 Task: In the  document effectivedm.rtf Select the last point and add comment:  'seems repetitive' Insert emoji reactions: 'Heart' Select all the potins and apply Lowercase
Action: Mouse moved to (757, 379)
Screenshot: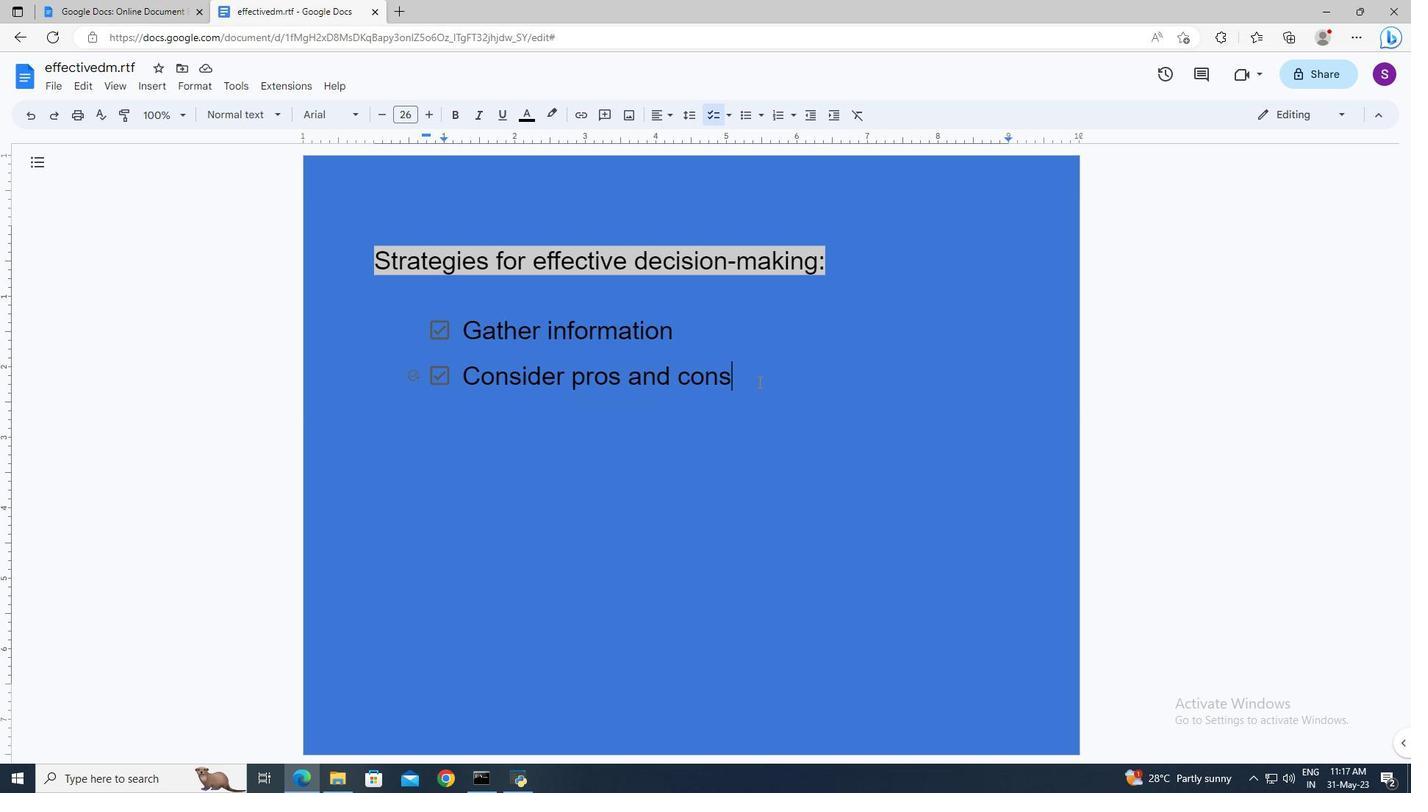 
Action: Mouse pressed left at (757, 379)
Screenshot: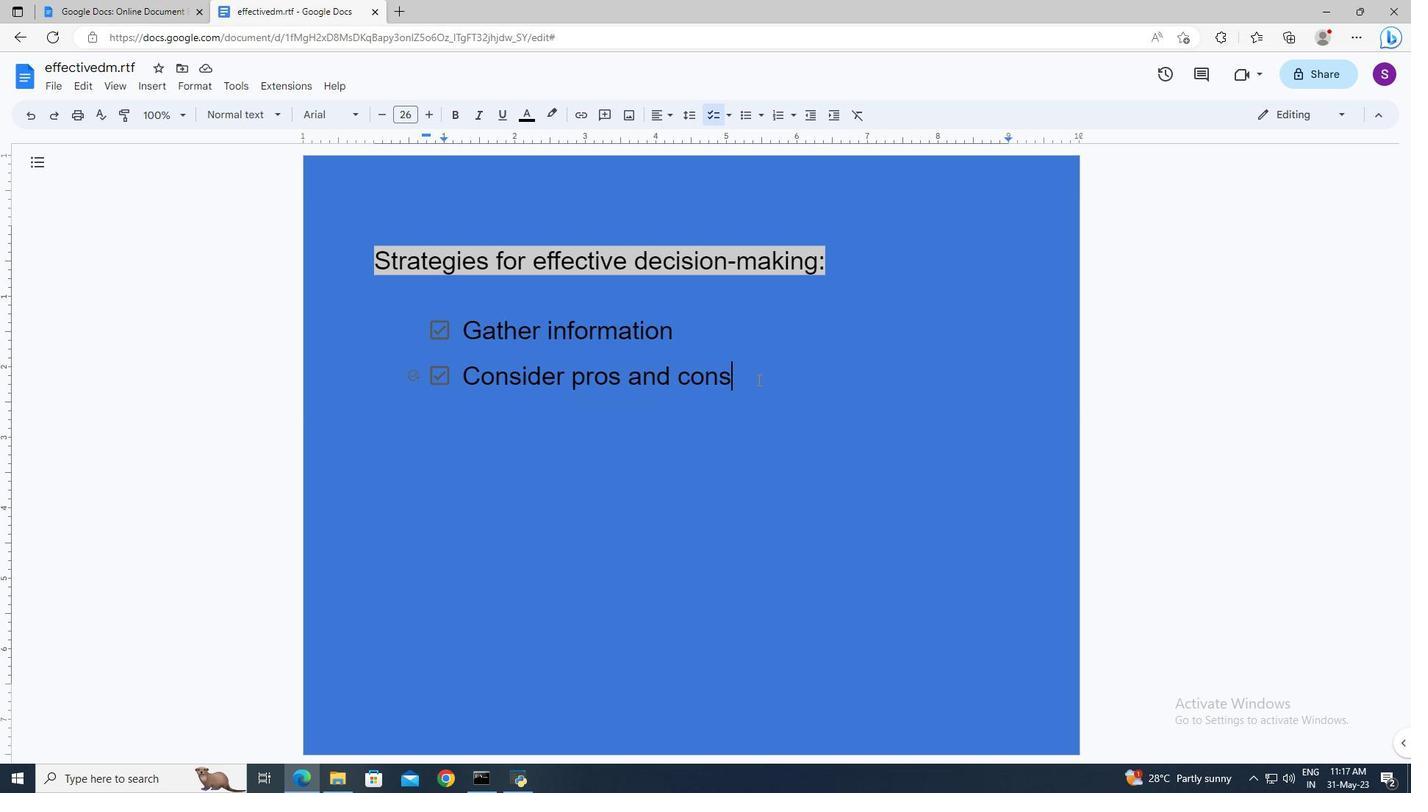 
Action: Mouse moved to (757, 380)
Screenshot: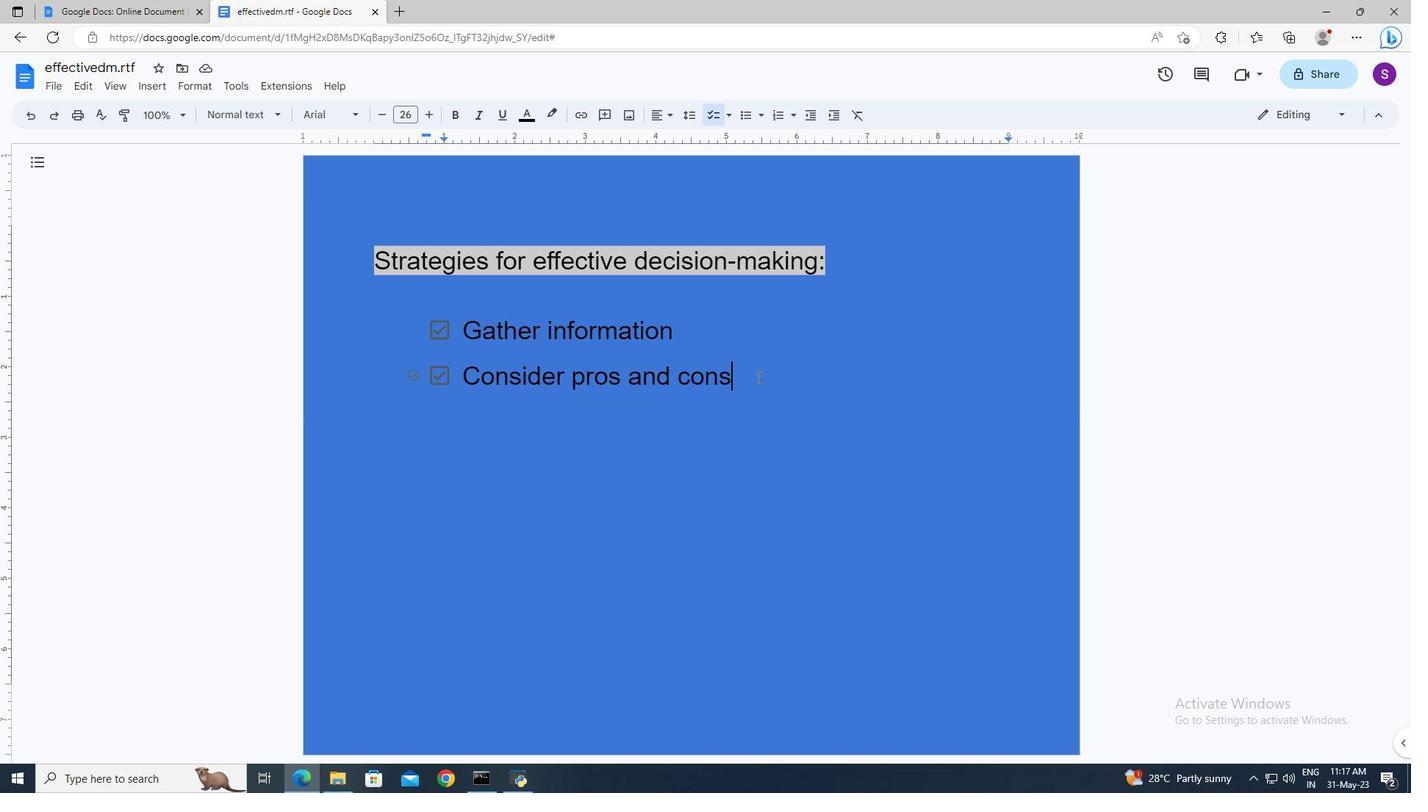 
Action: Mouse pressed left at (757, 380)
Screenshot: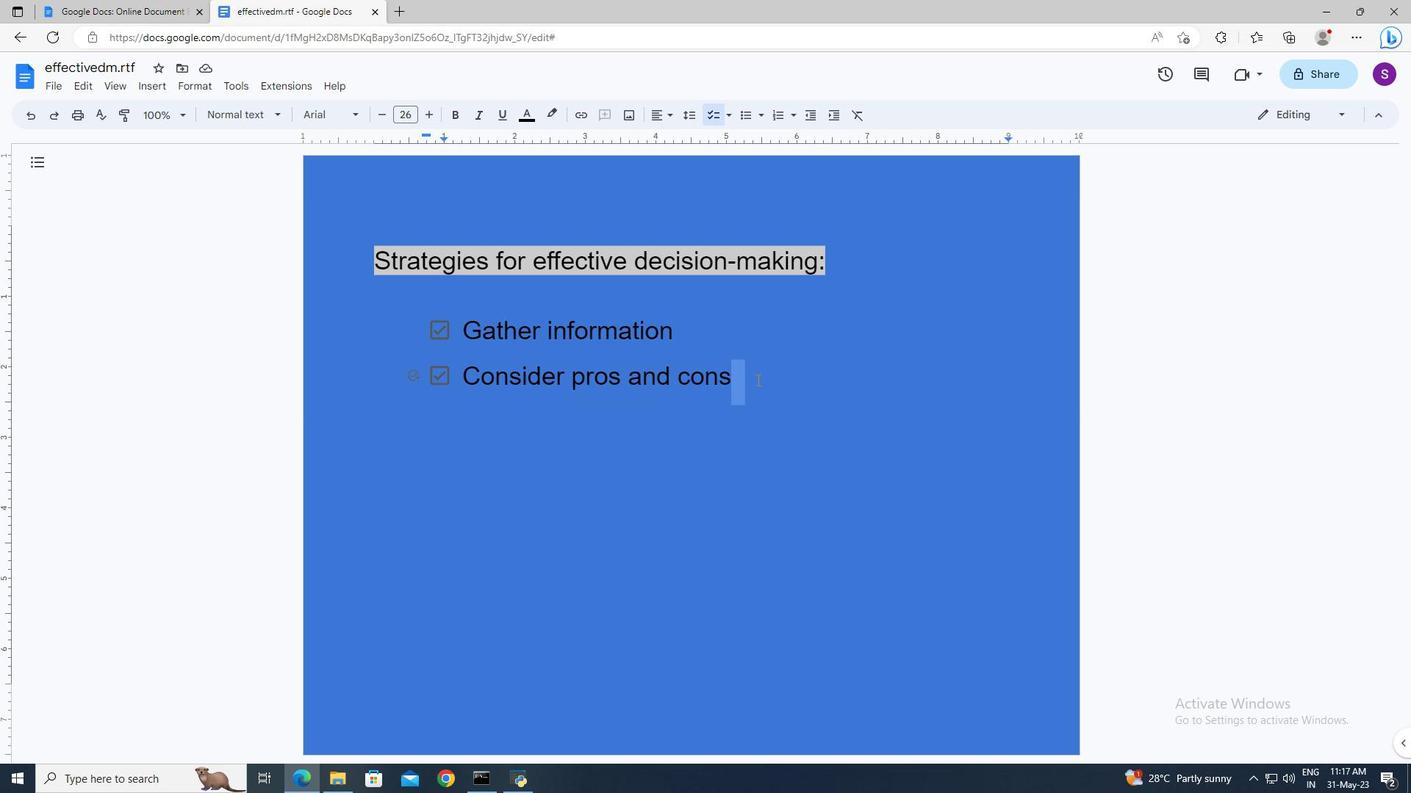 
Action: Key pressed <Key.shift><Key.left><Key.left><Key.left><Key.left>
Screenshot: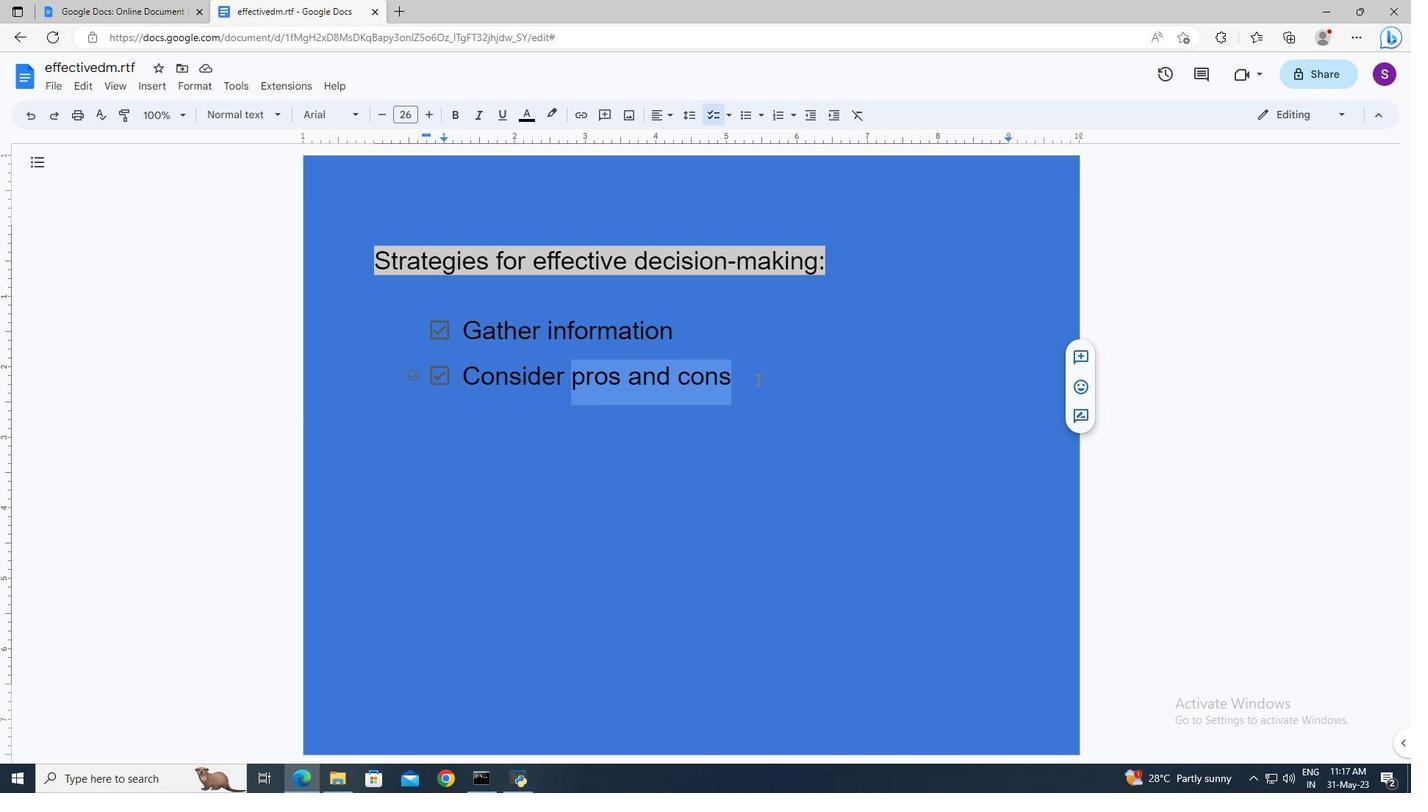 
Action: Mouse moved to (721, 391)
Screenshot: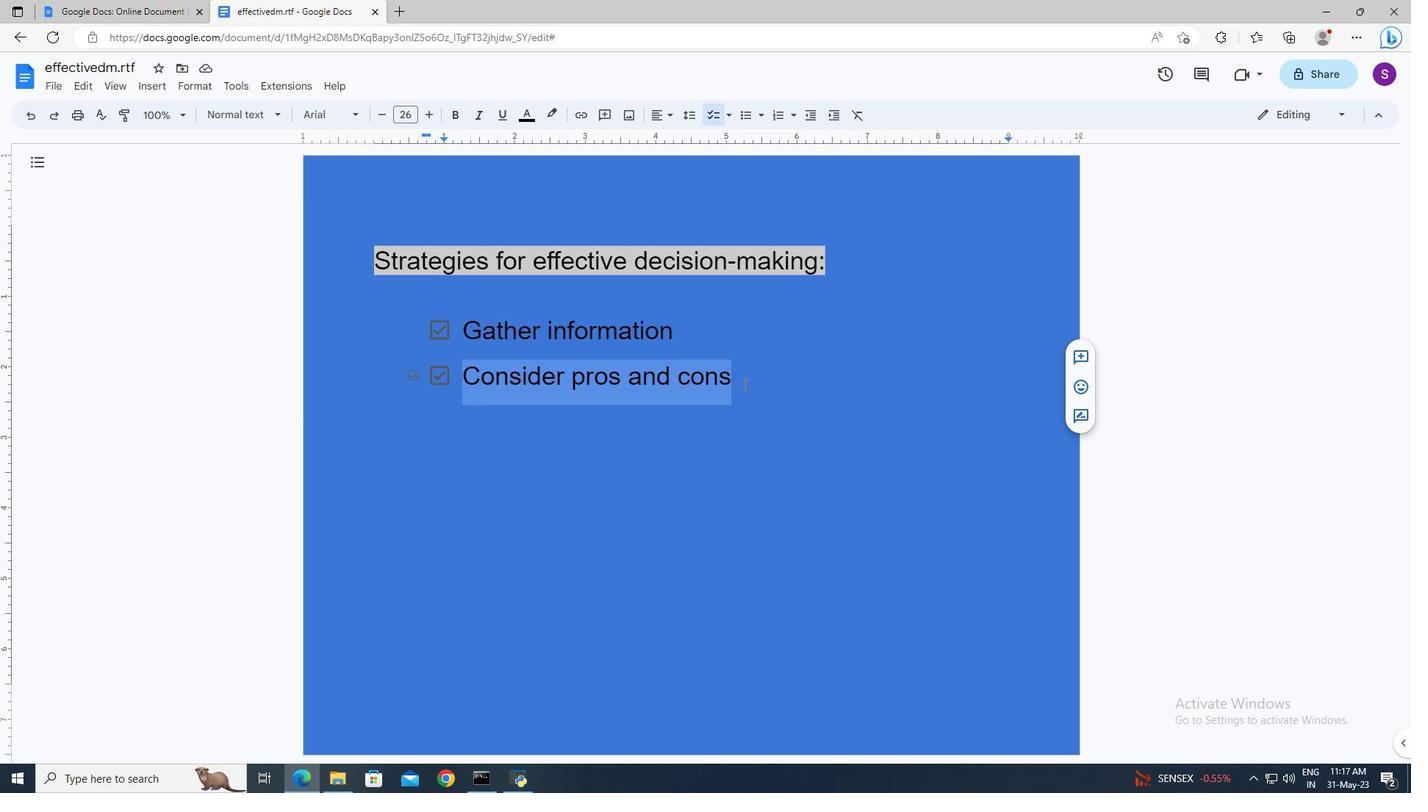 
Action: Mouse pressed right at (721, 391)
Screenshot: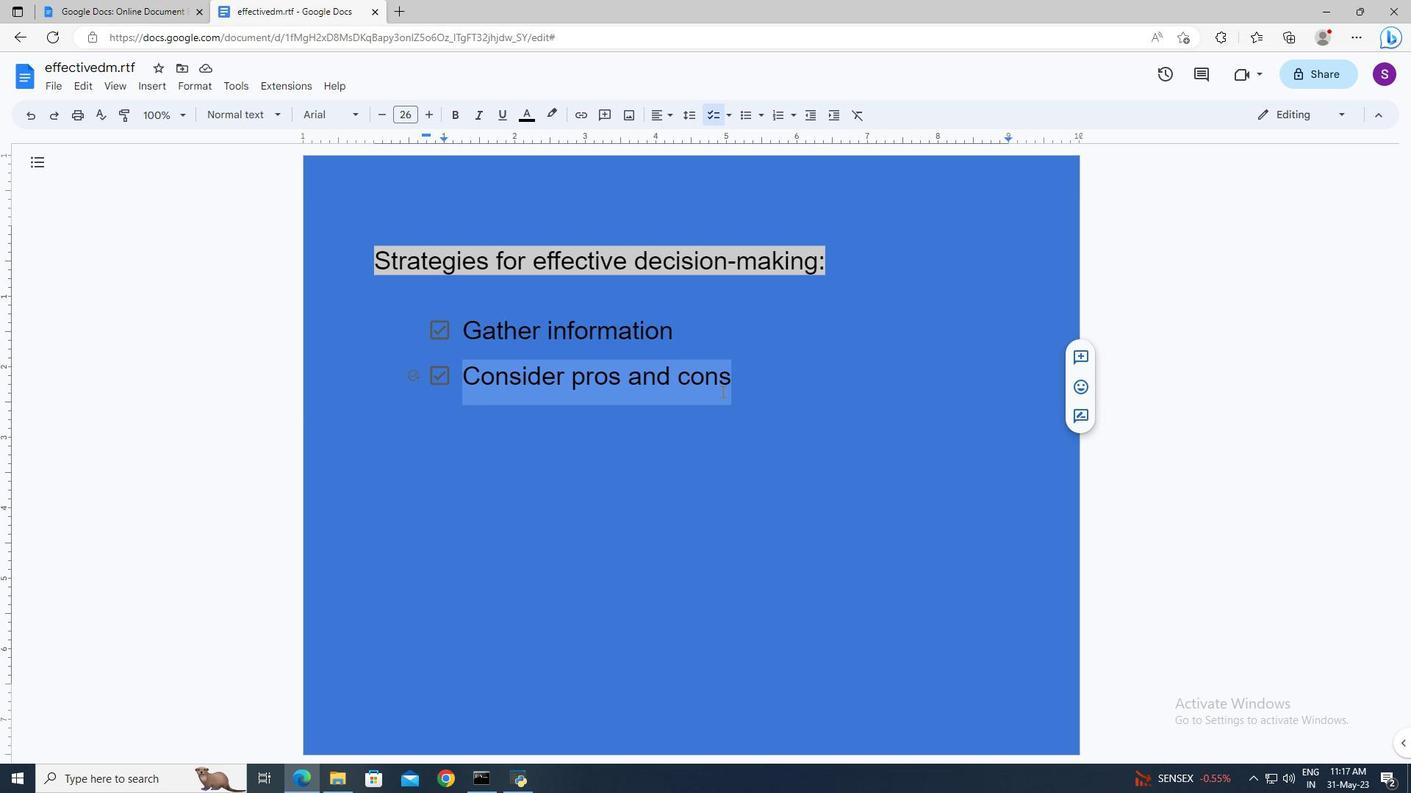 
Action: Mouse moved to (769, 513)
Screenshot: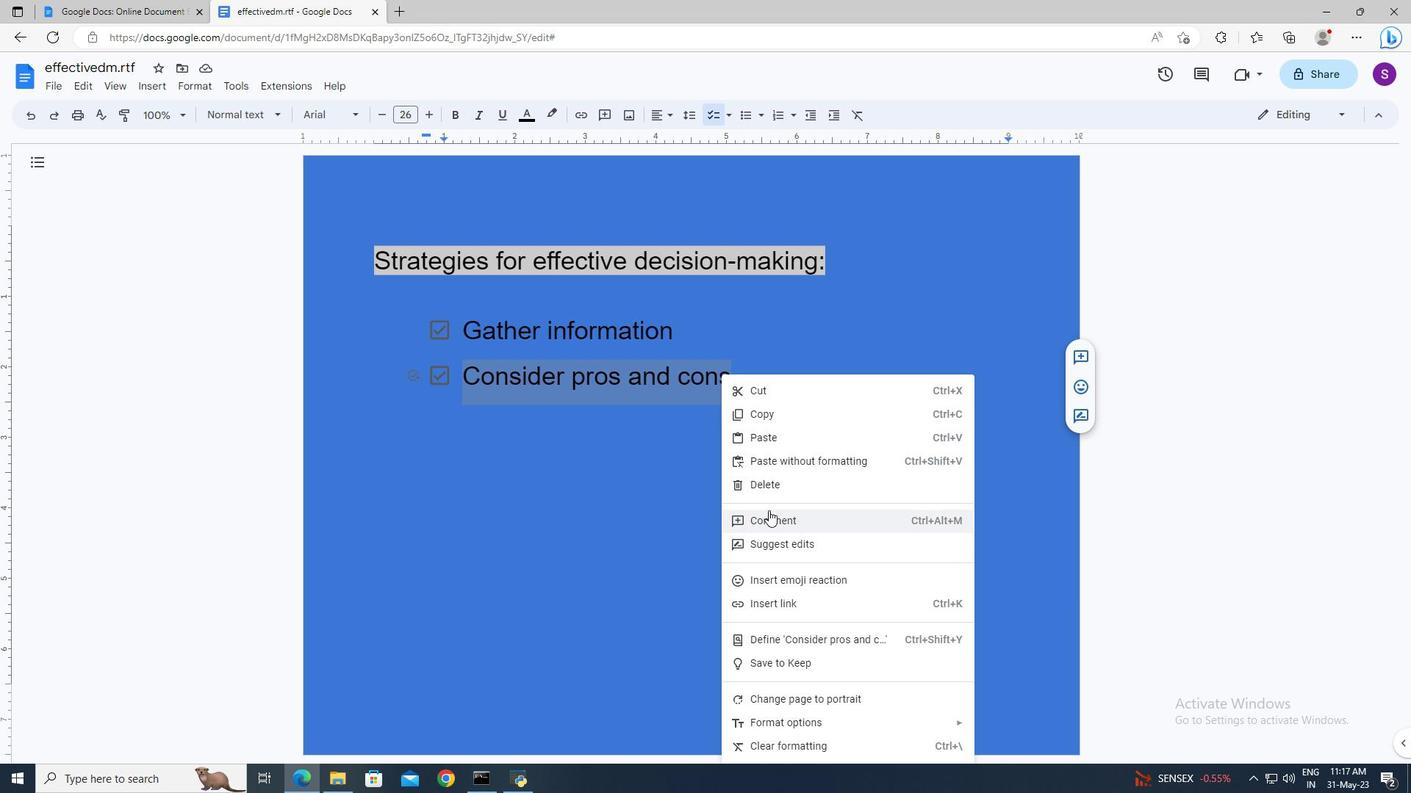 
Action: Mouse pressed left at (769, 513)
Screenshot: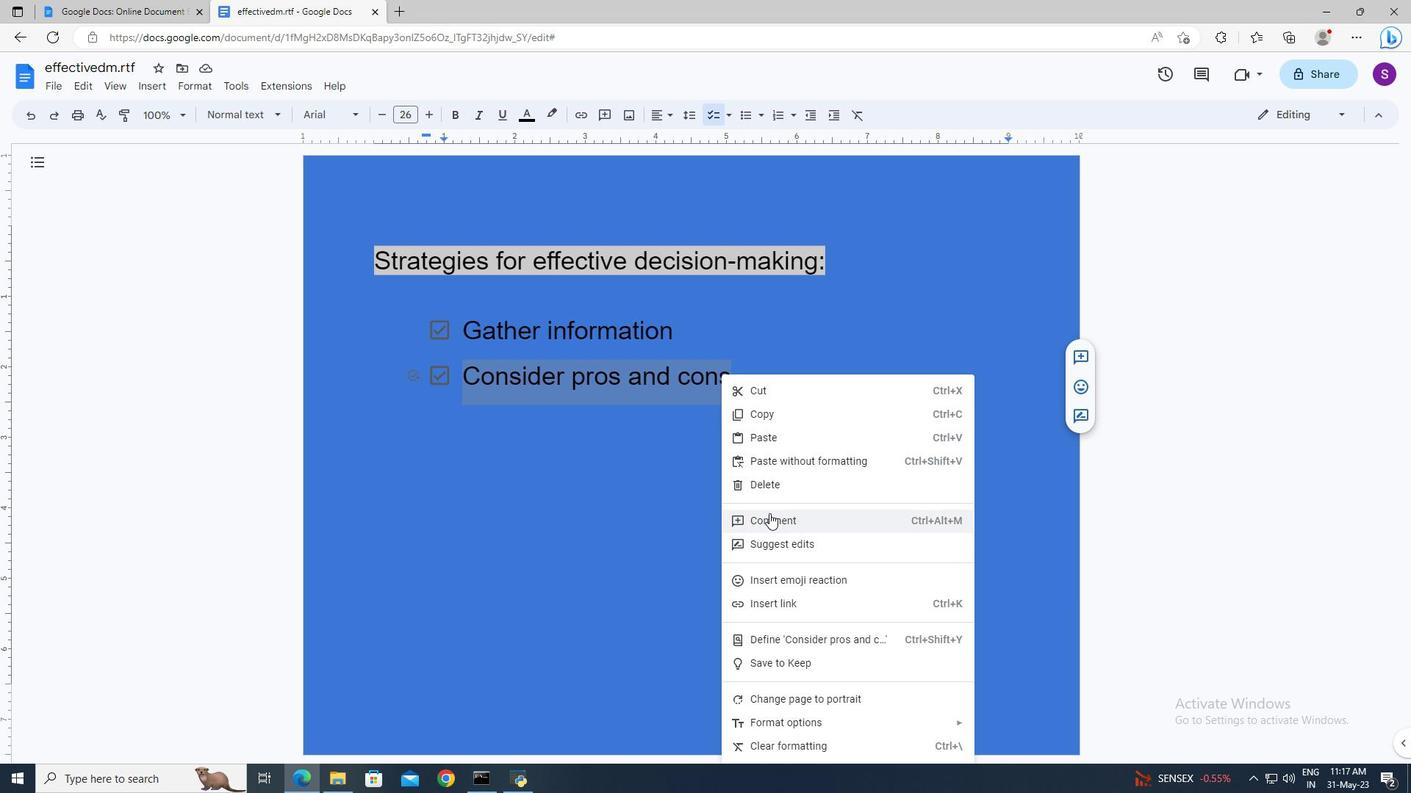 
Action: Mouse moved to (1010, 433)
Screenshot: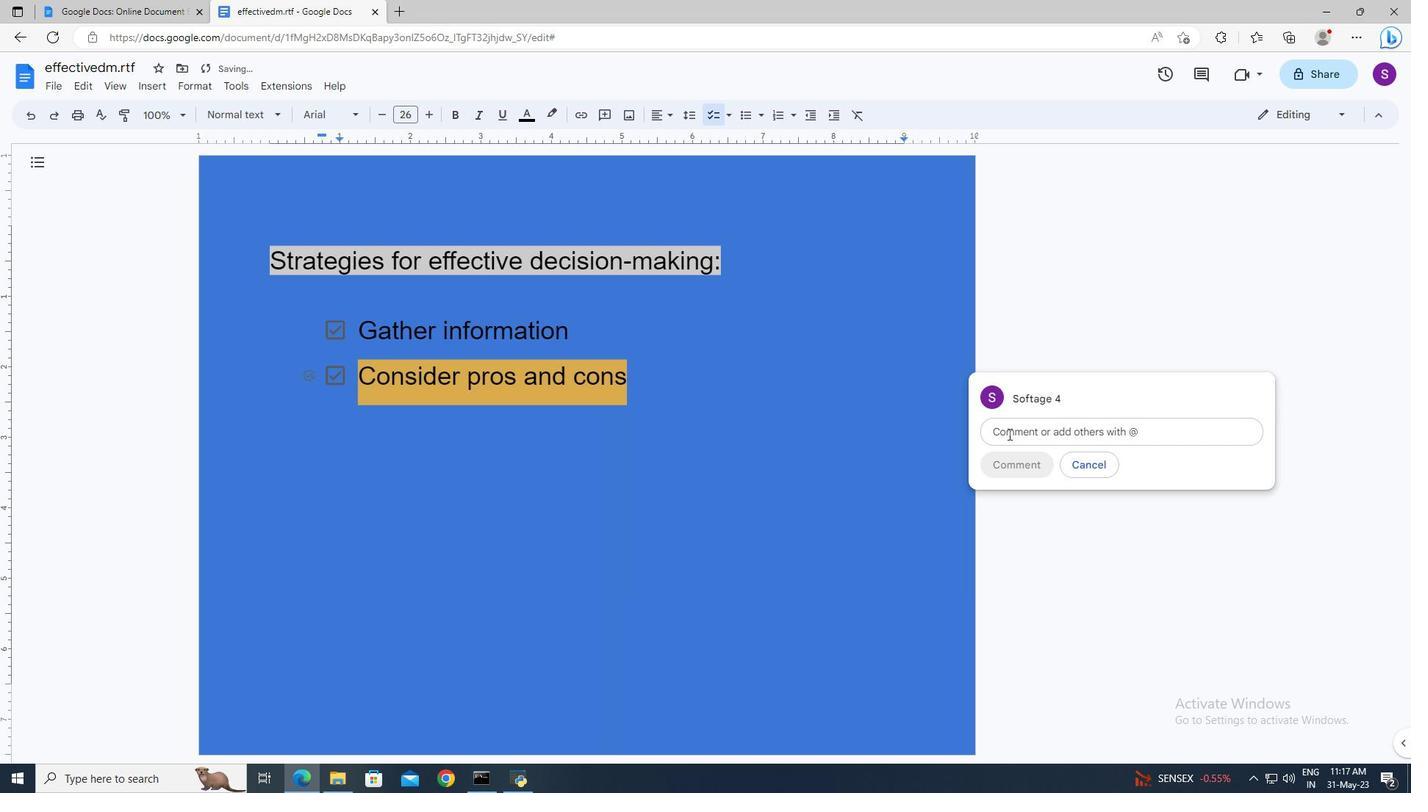 
Action: Mouse pressed left at (1010, 433)
Screenshot: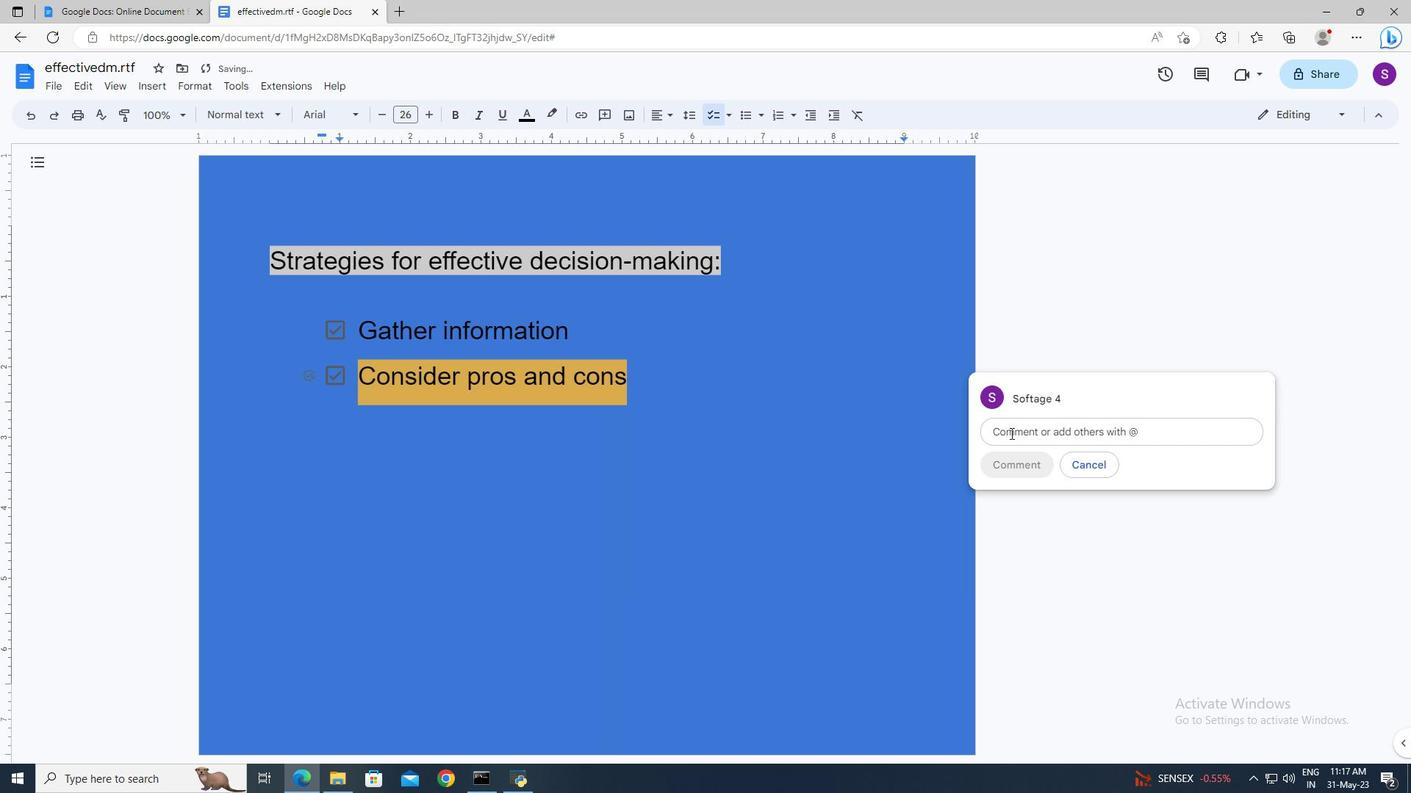 
Action: Key pressed seems<Key.space>repetitive
Screenshot: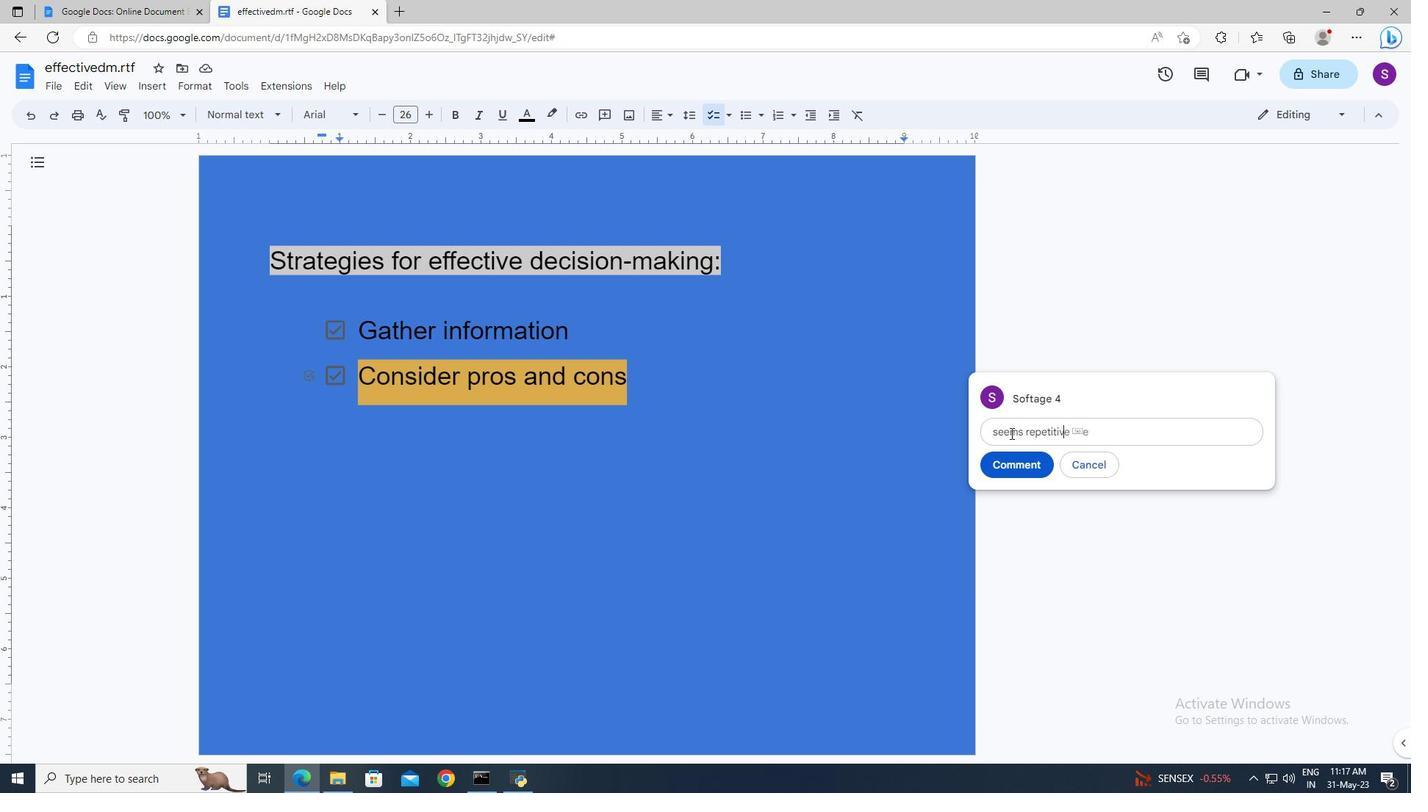 
Action: Mouse moved to (1010, 462)
Screenshot: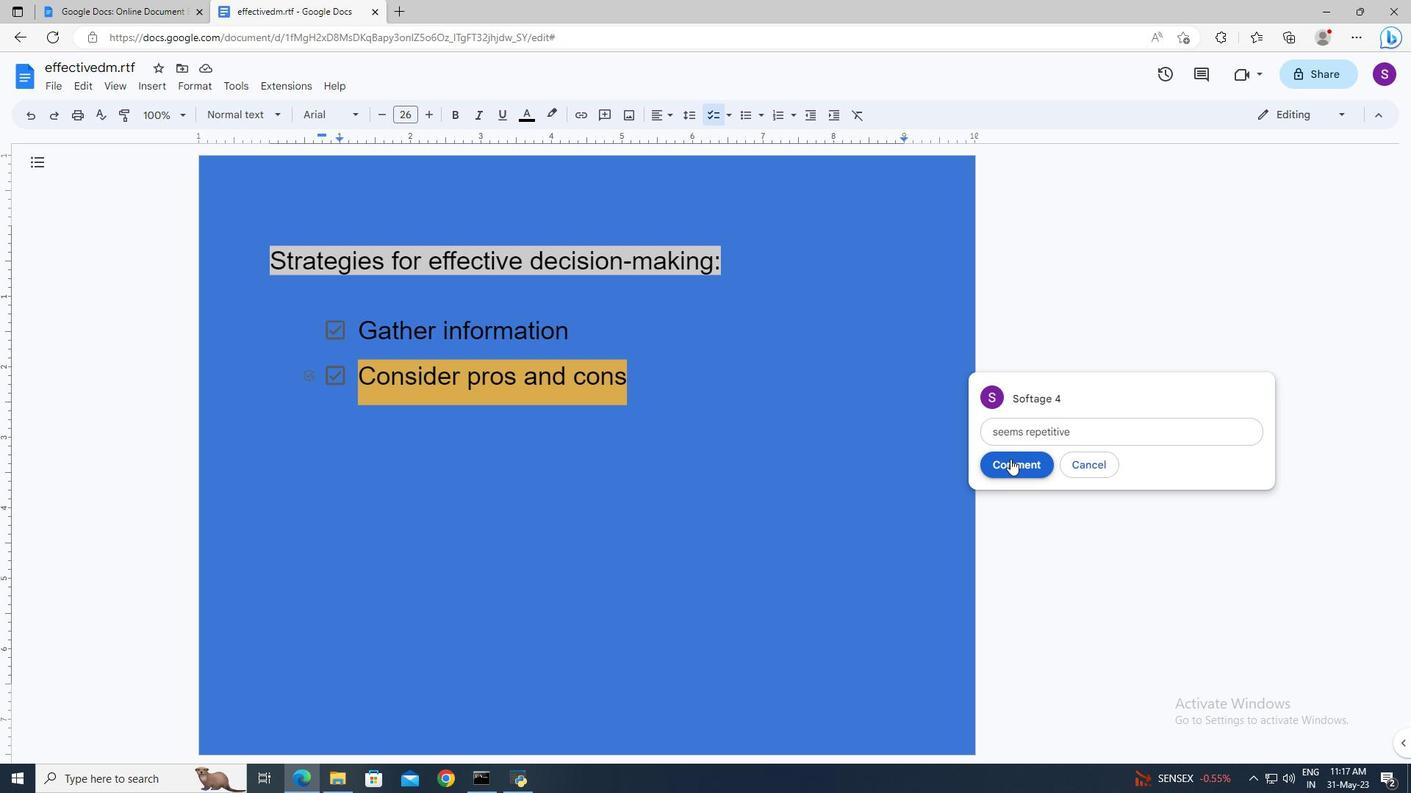 
Action: Mouse pressed left at (1010, 462)
Screenshot: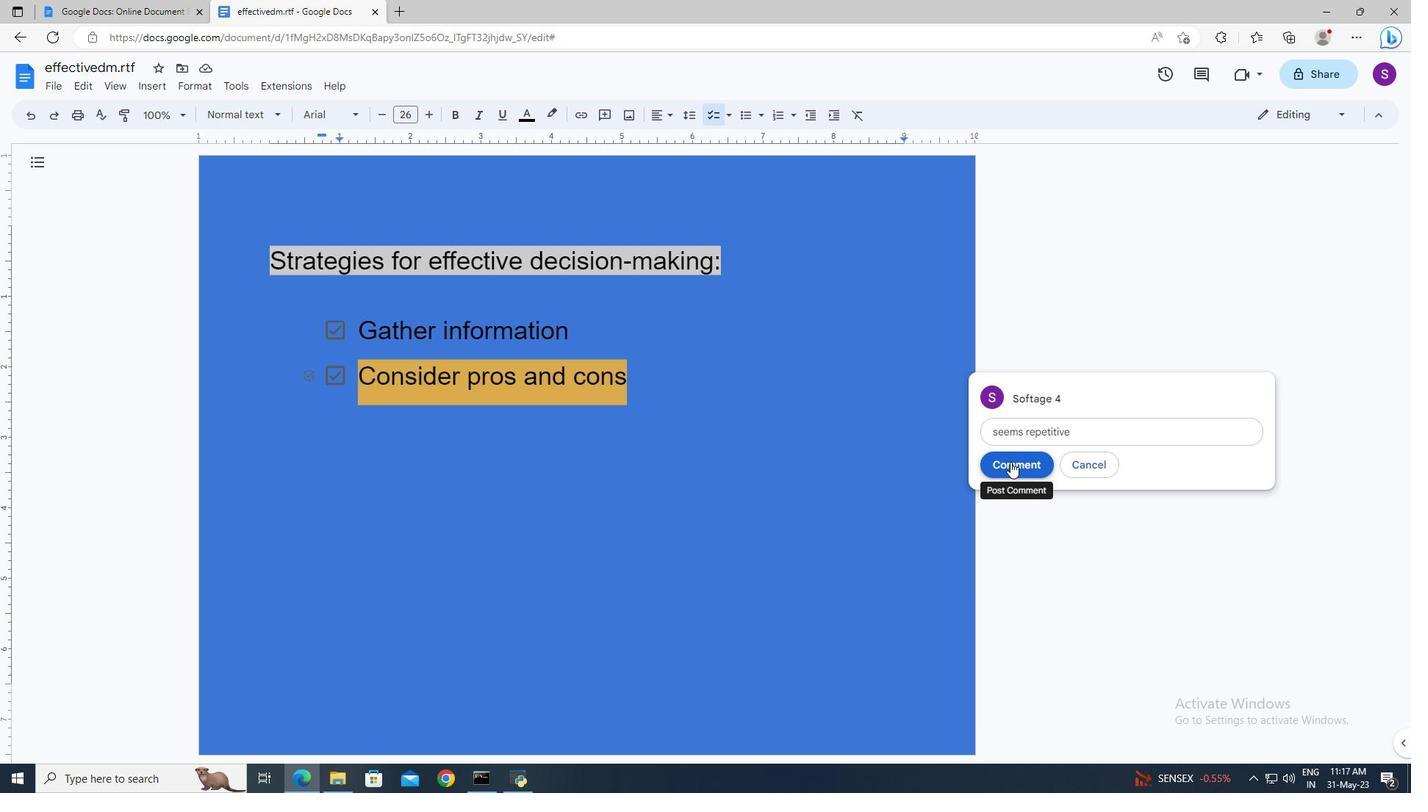 
Action: Mouse moved to (685, 394)
Screenshot: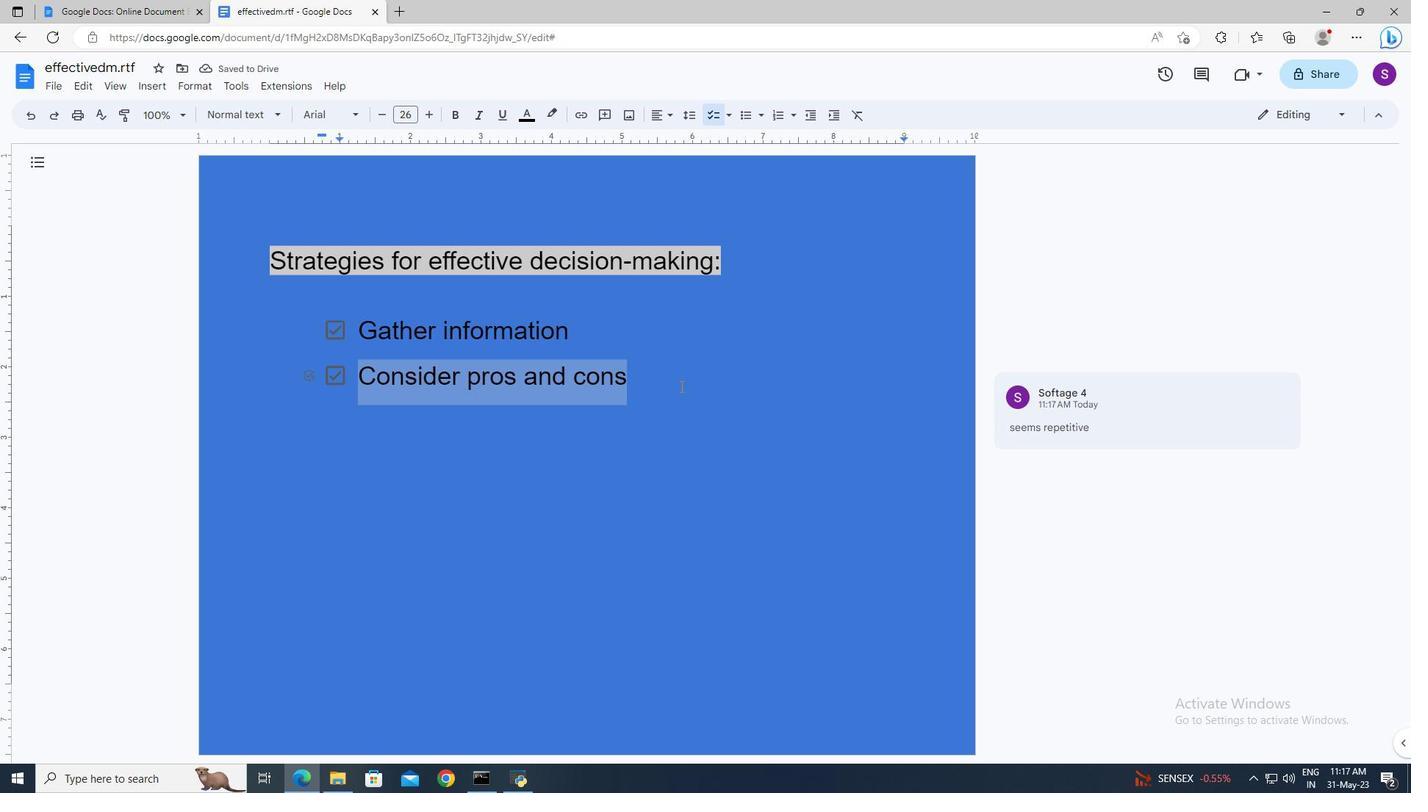 
Action: Mouse pressed left at (685, 394)
Screenshot: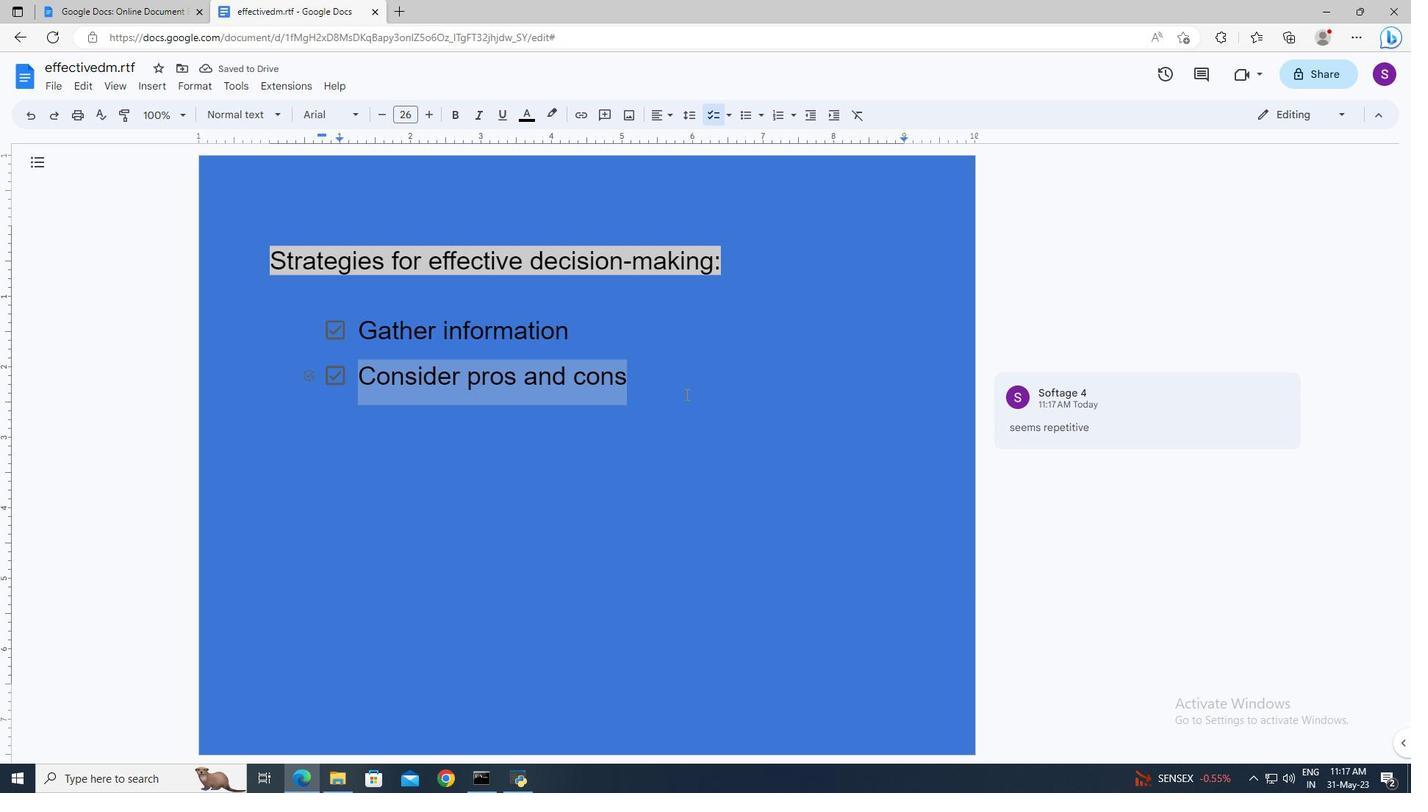 
Action: Mouse moved to (156, 88)
Screenshot: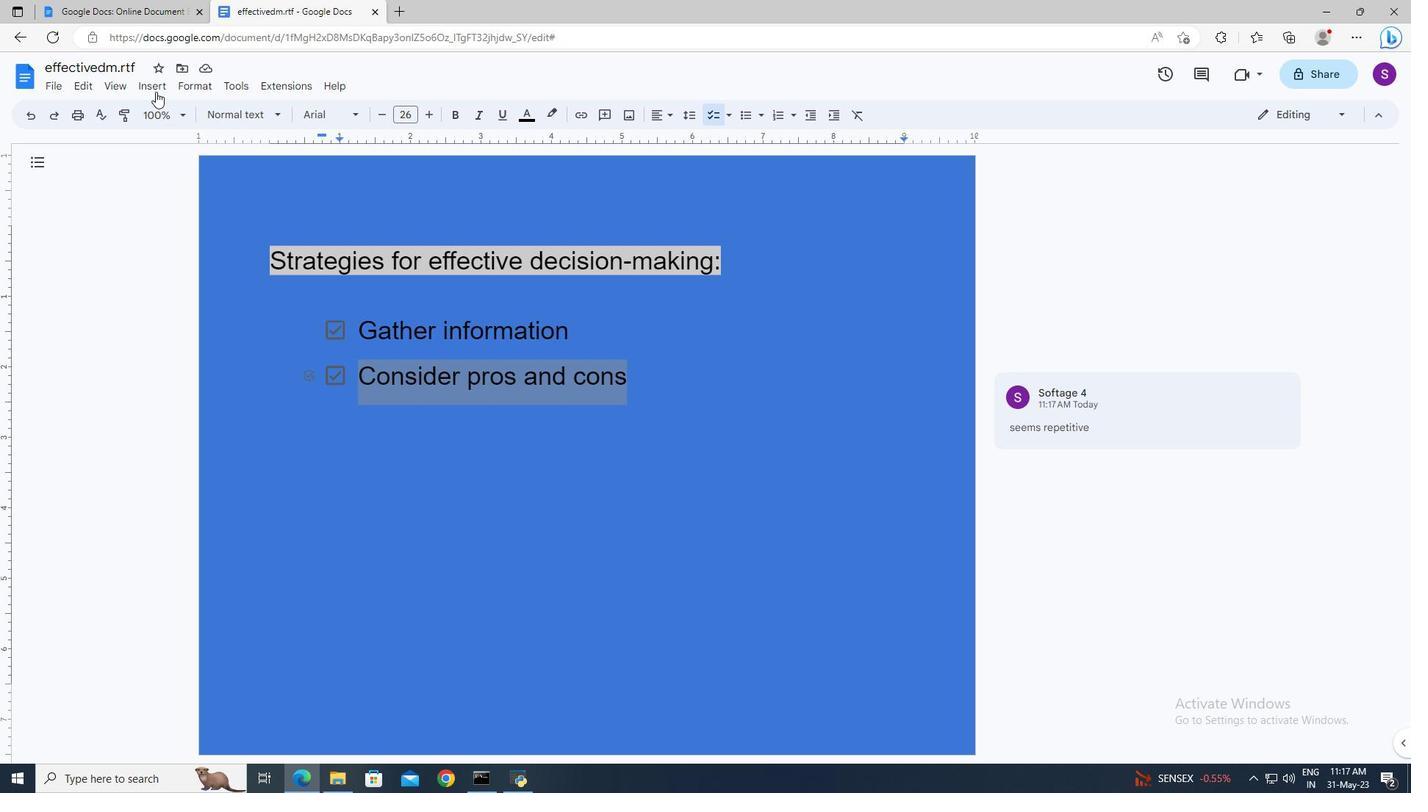 
Action: Mouse pressed left at (156, 88)
Screenshot: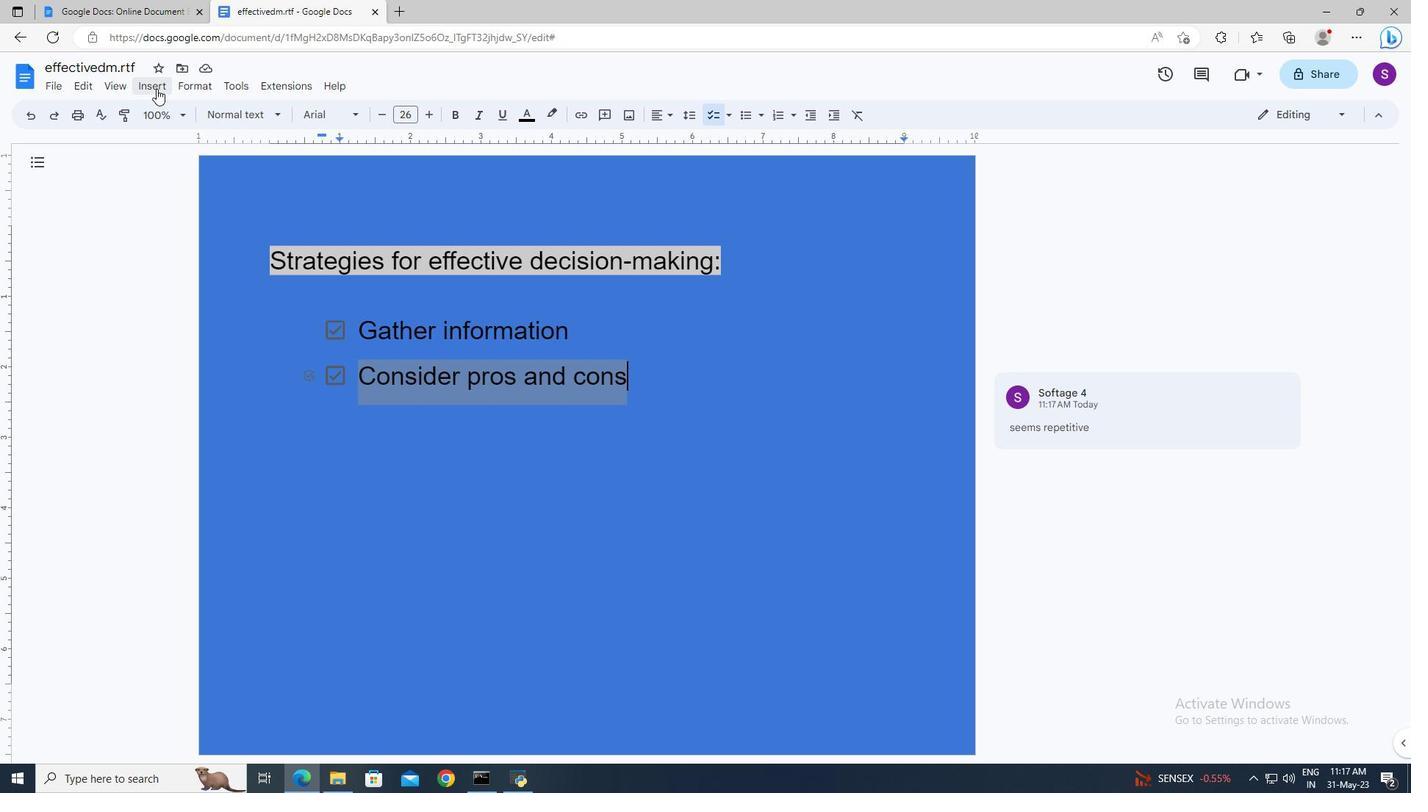 
Action: Mouse moved to (174, 226)
Screenshot: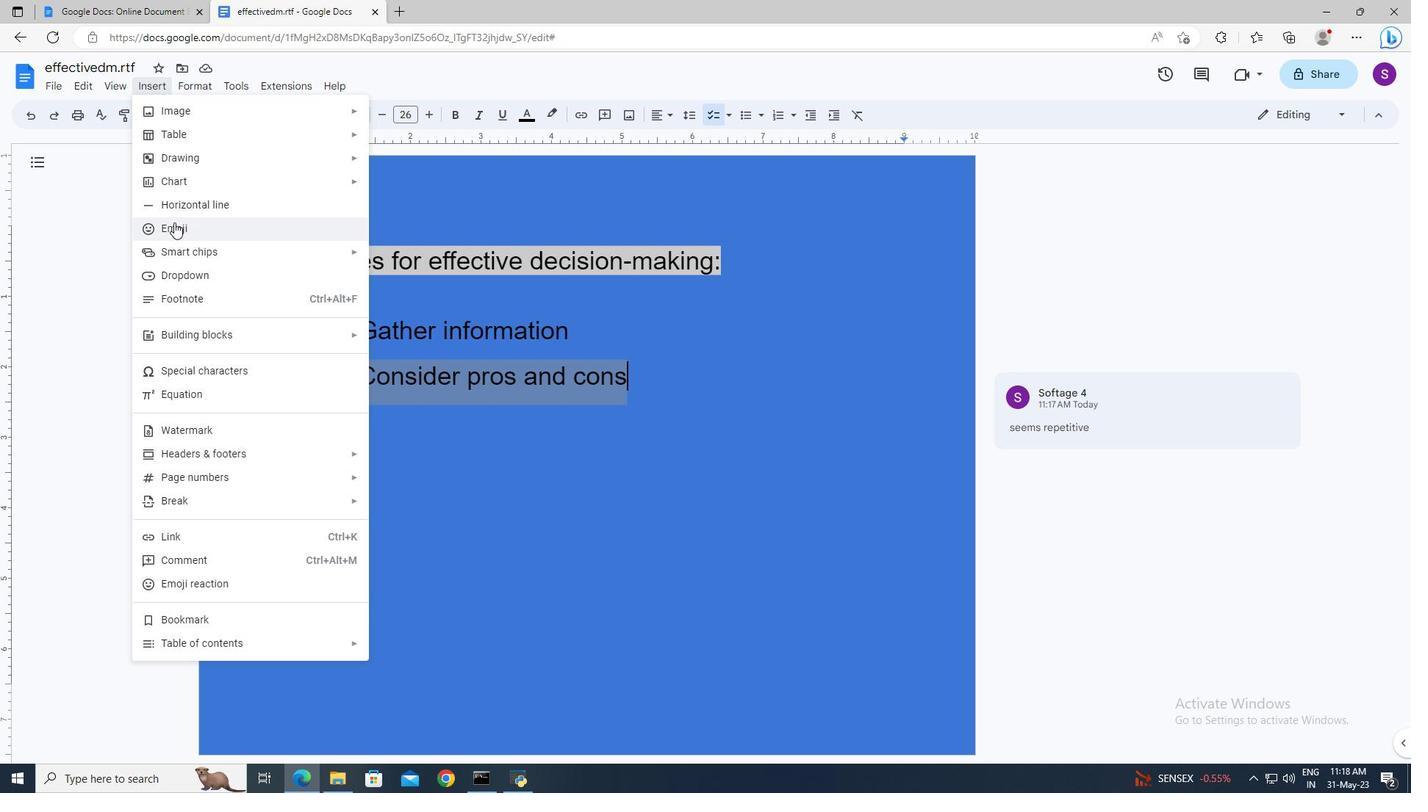 
Action: Mouse pressed left at (174, 226)
Screenshot: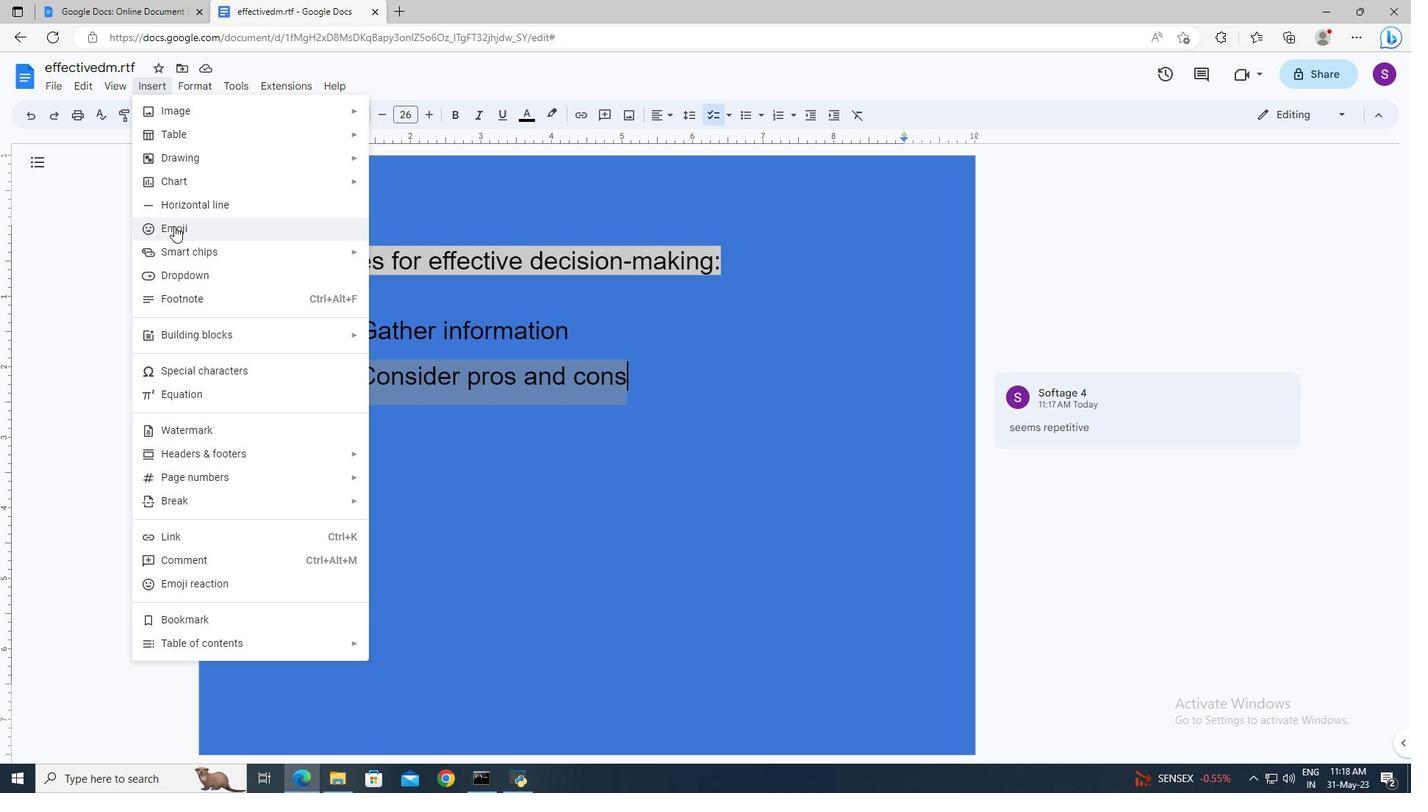 
Action: Mouse moved to (674, 567)
Screenshot: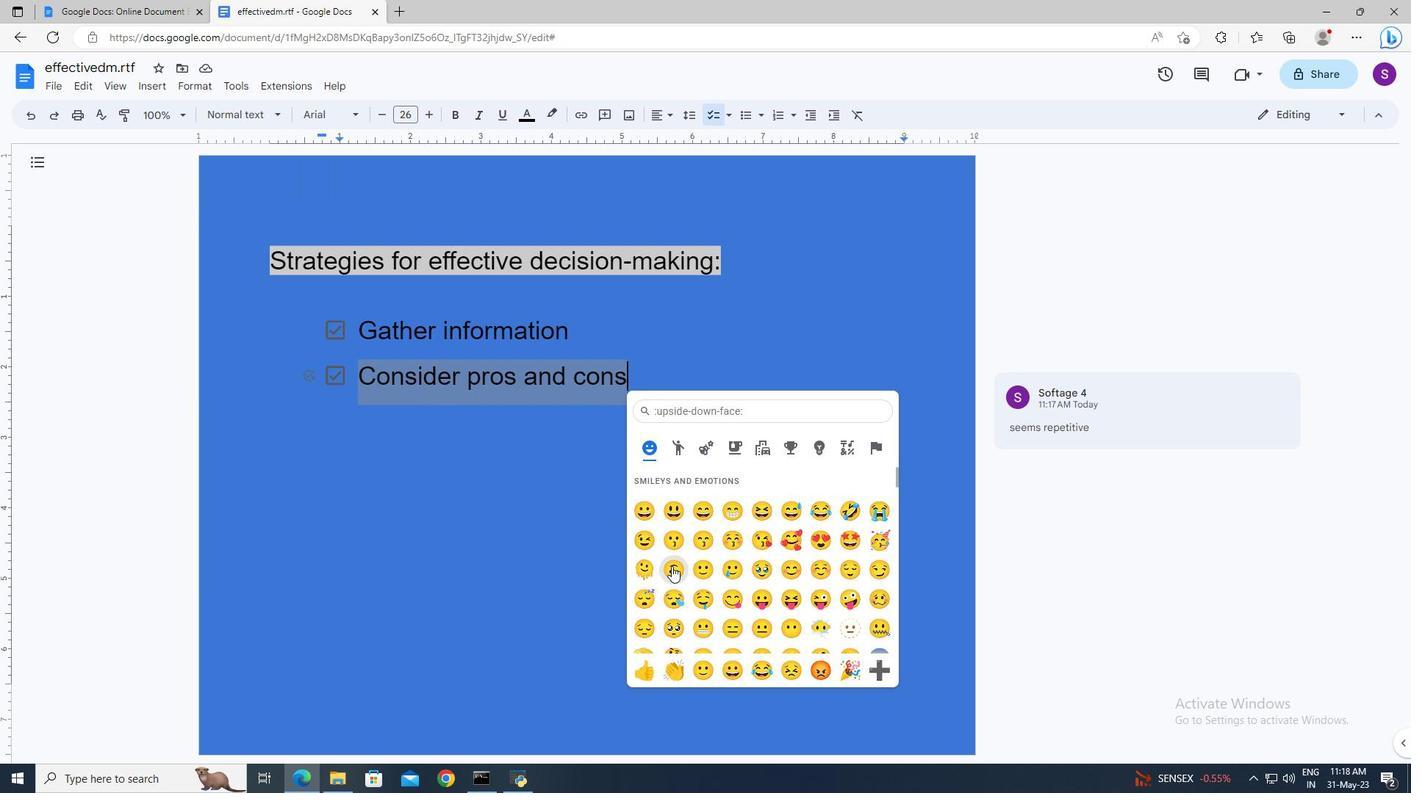 
Action: Mouse scrolled (674, 566) with delta (0, 0)
Screenshot: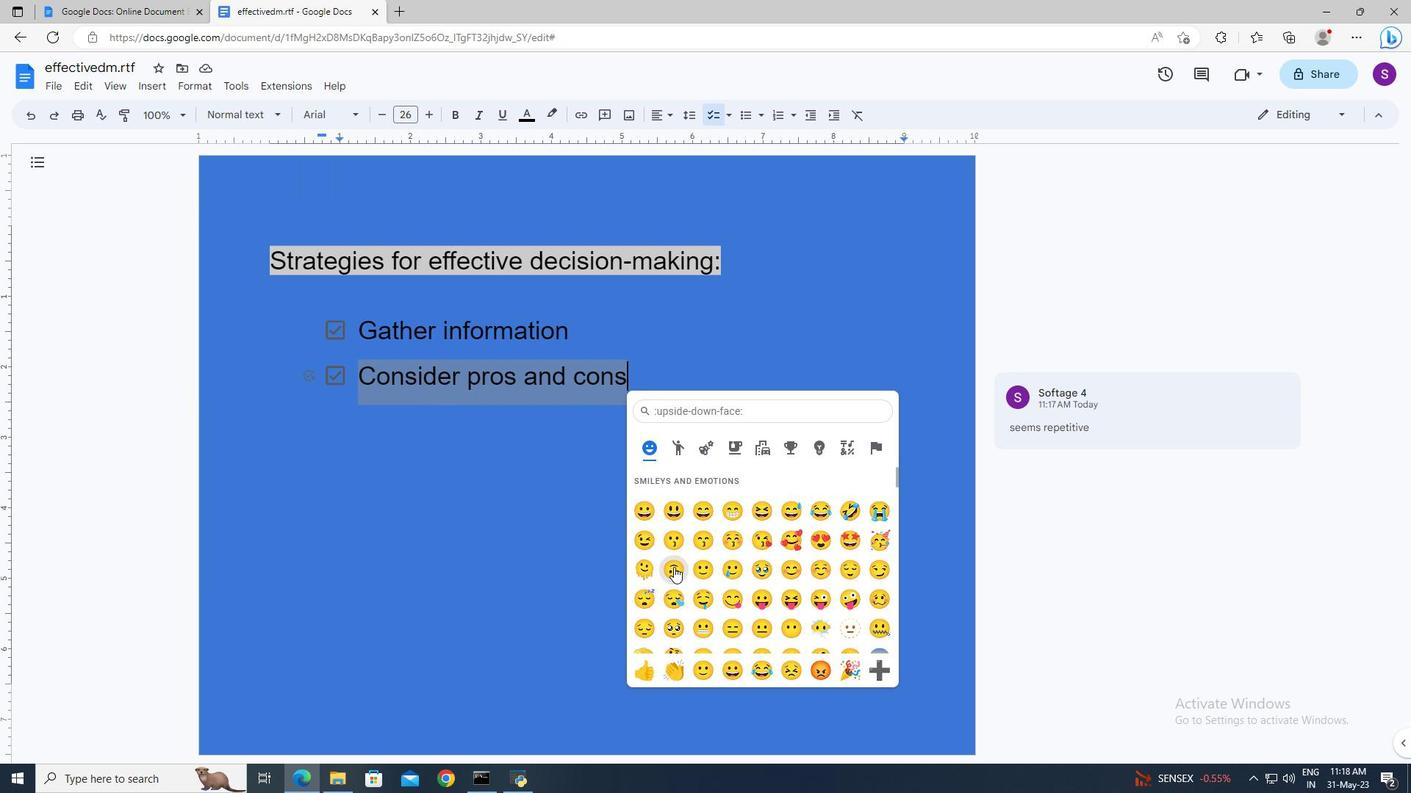 
Action: Mouse scrolled (674, 566) with delta (0, 0)
Screenshot: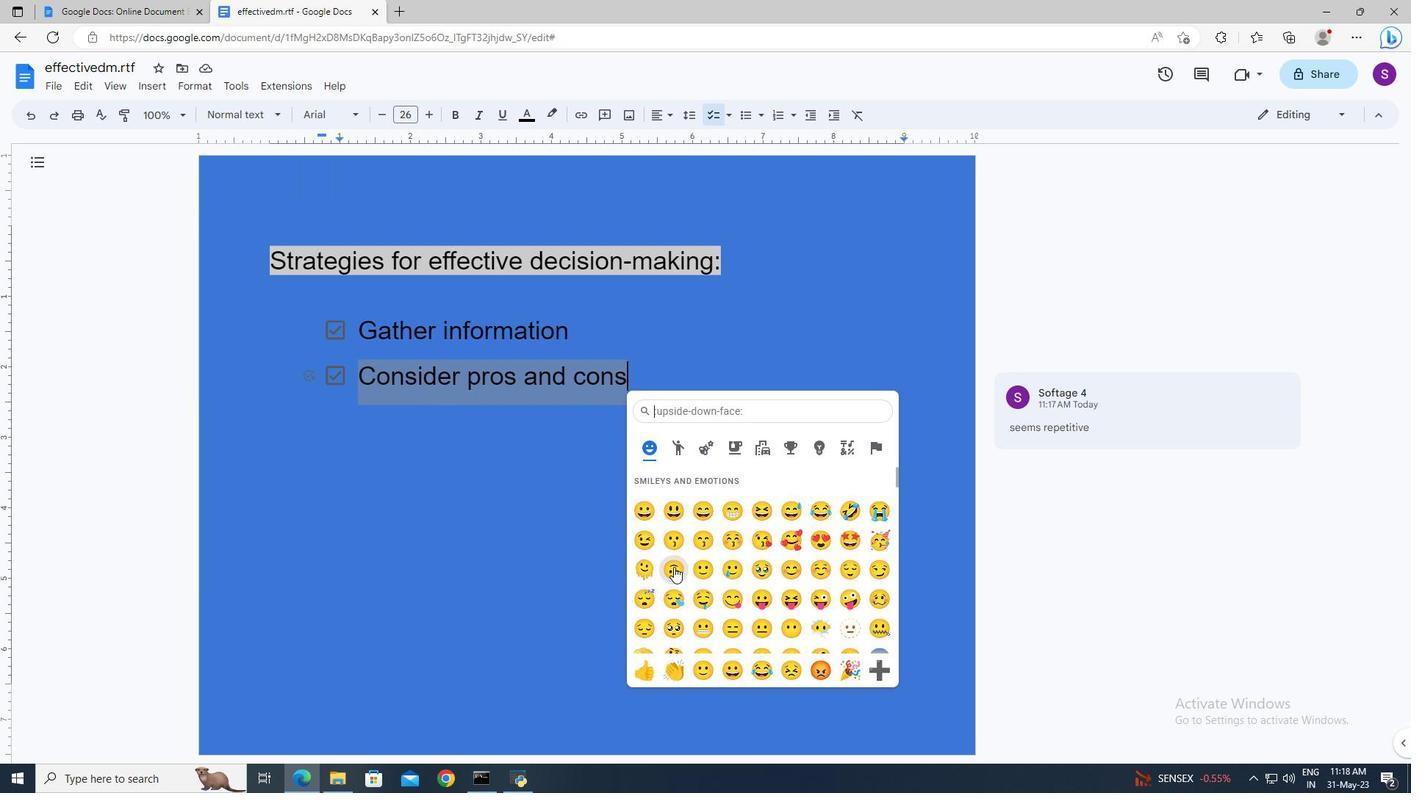 
Action: Mouse scrolled (674, 566) with delta (0, 0)
Screenshot: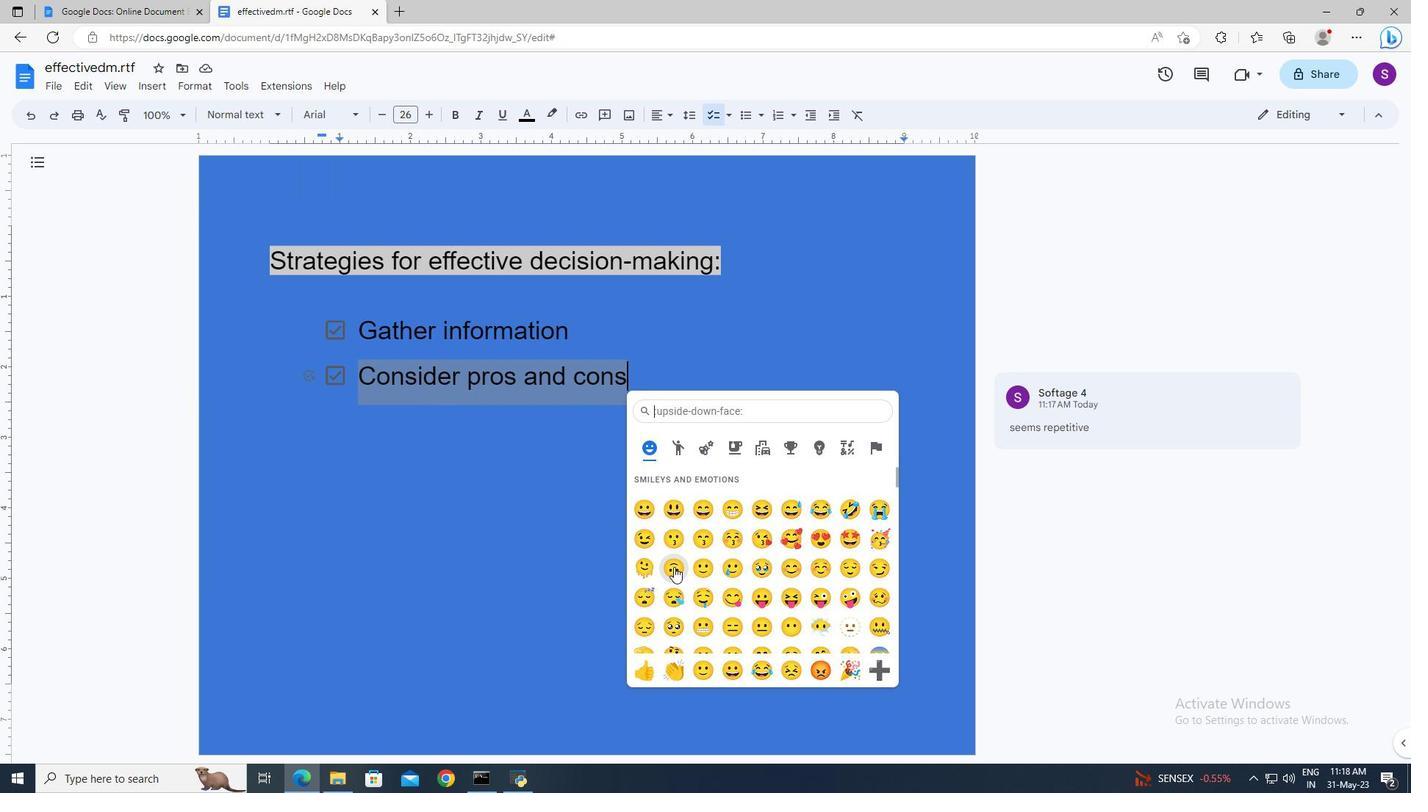 
Action: Mouse scrolled (674, 566) with delta (0, 0)
Screenshot: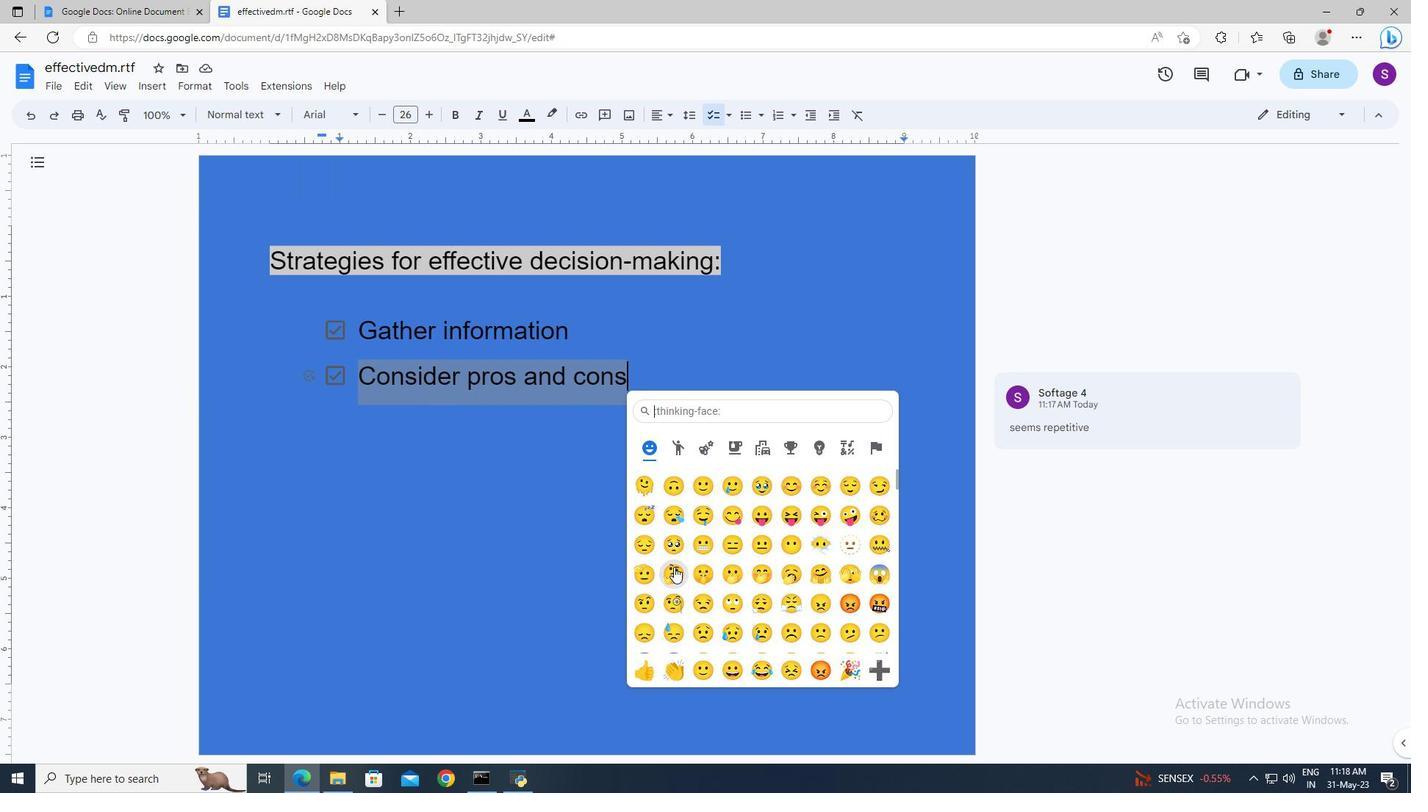 
Action: Mouse scrolled (674, 566) with delta (0, 0)
Screenshot: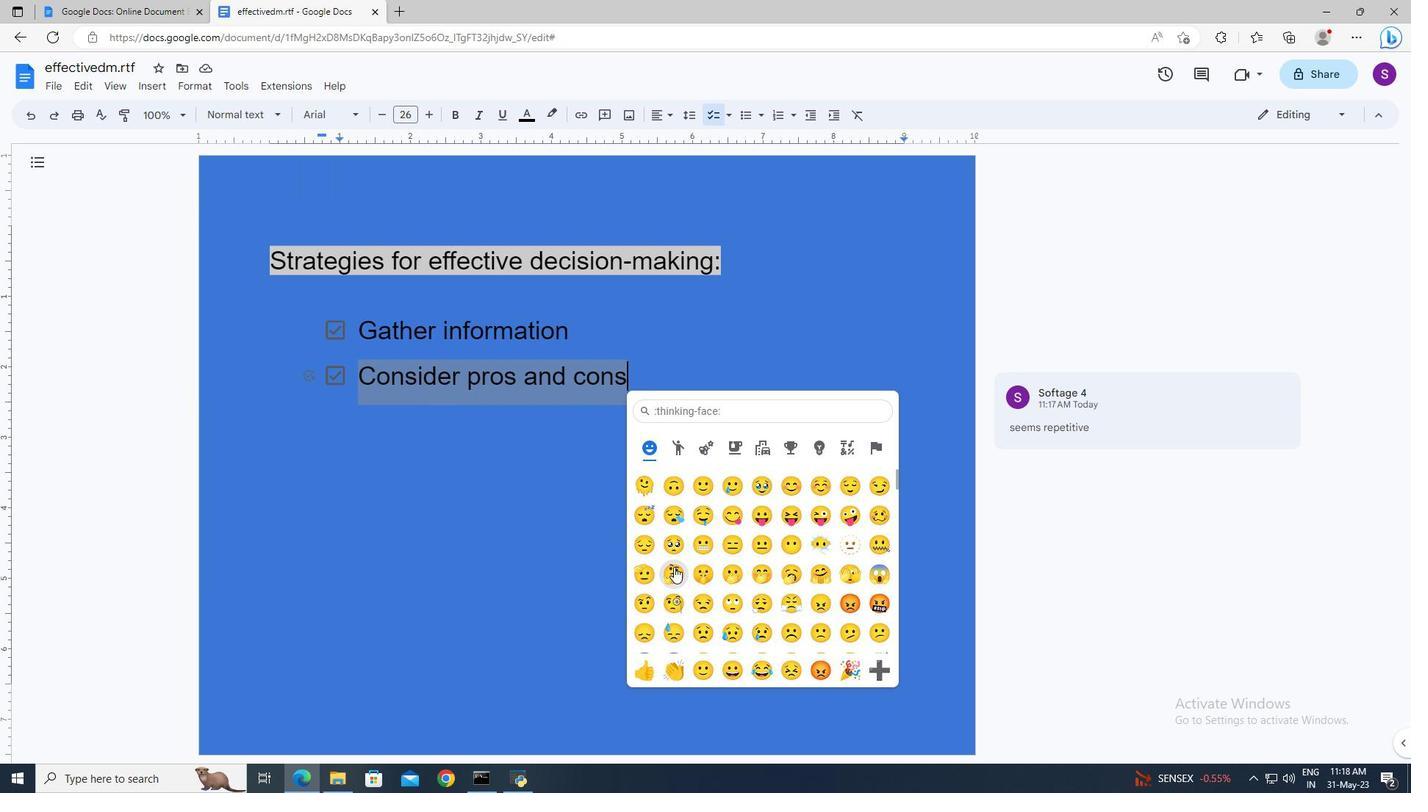 
Action: Mouse scrolled (674, 566) with delta (0, 0)
Screenshot: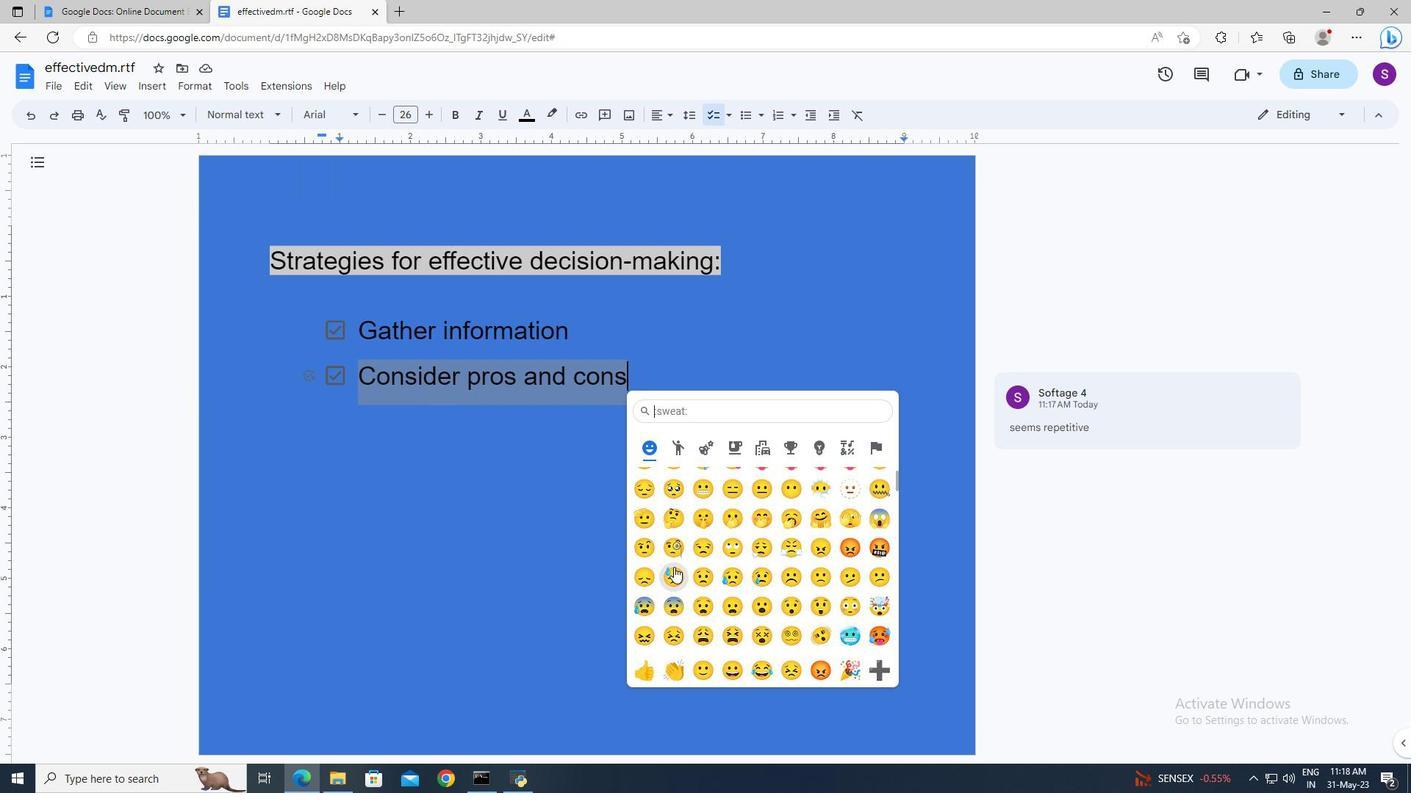 
Action: Mouse scrolled (674, 566) with delta (0, 0)
Screenshot: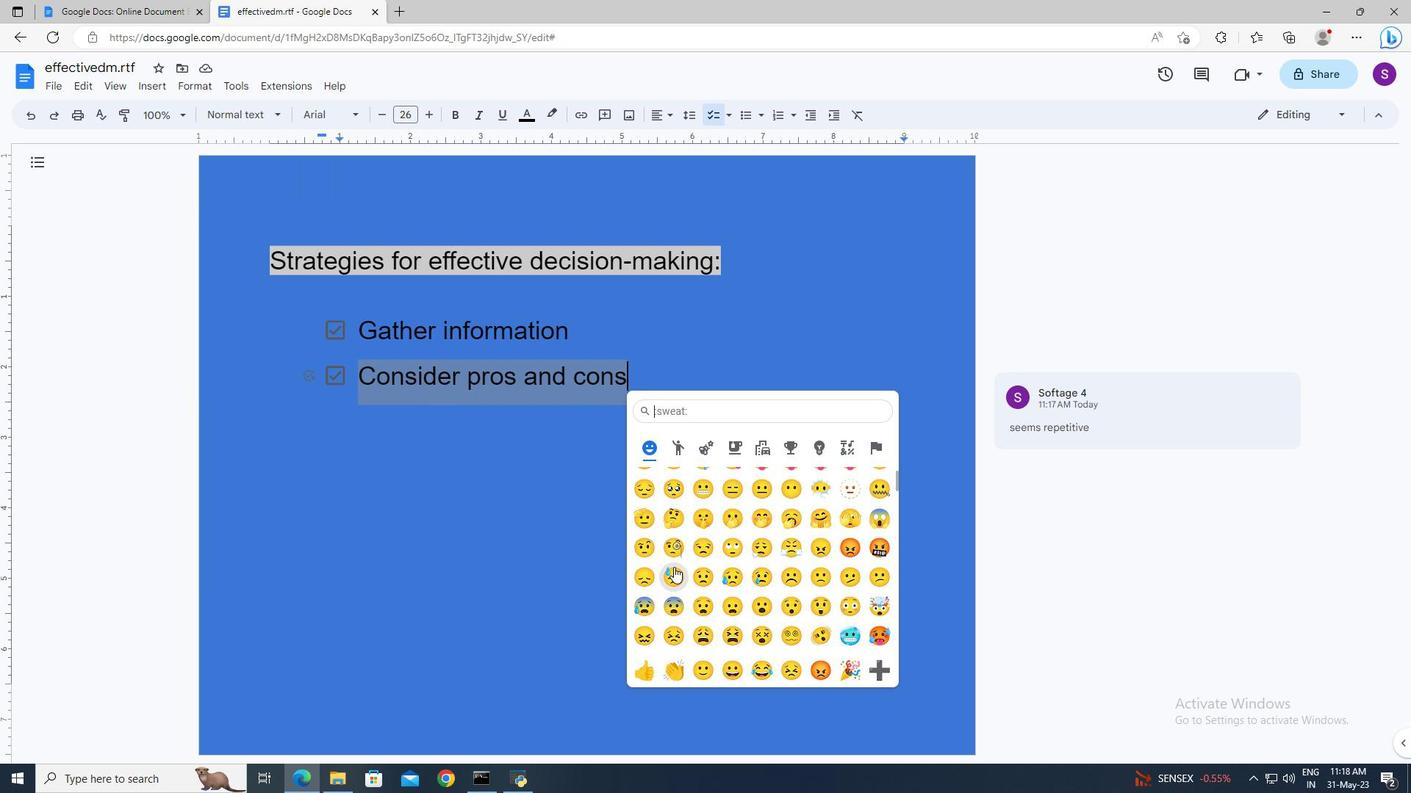 
Action: Mouse scrolled (674, 566) with delta (0, 0)
Screenshot: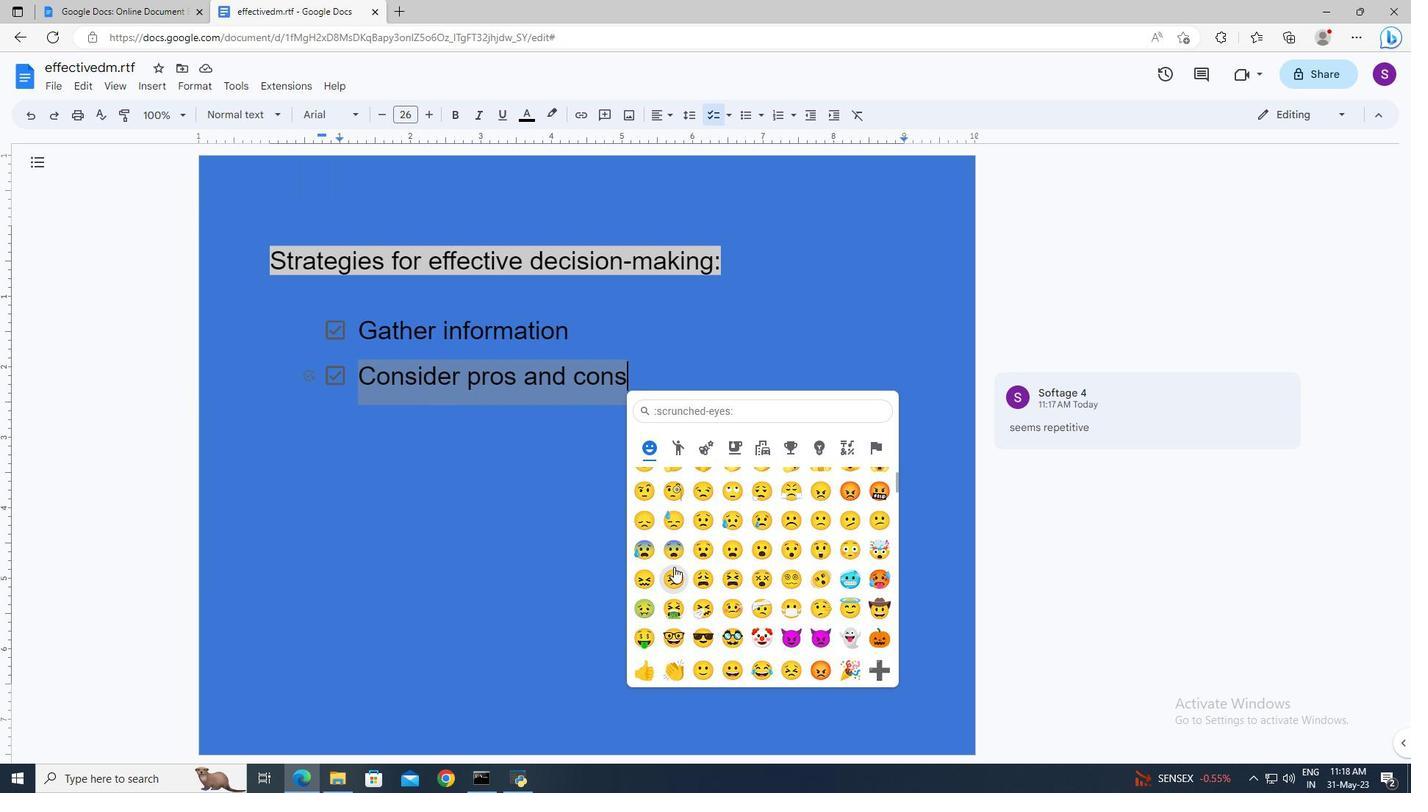 
Action: Mouse scrolled (674, 566) with delta (0, 0)
Screenshot: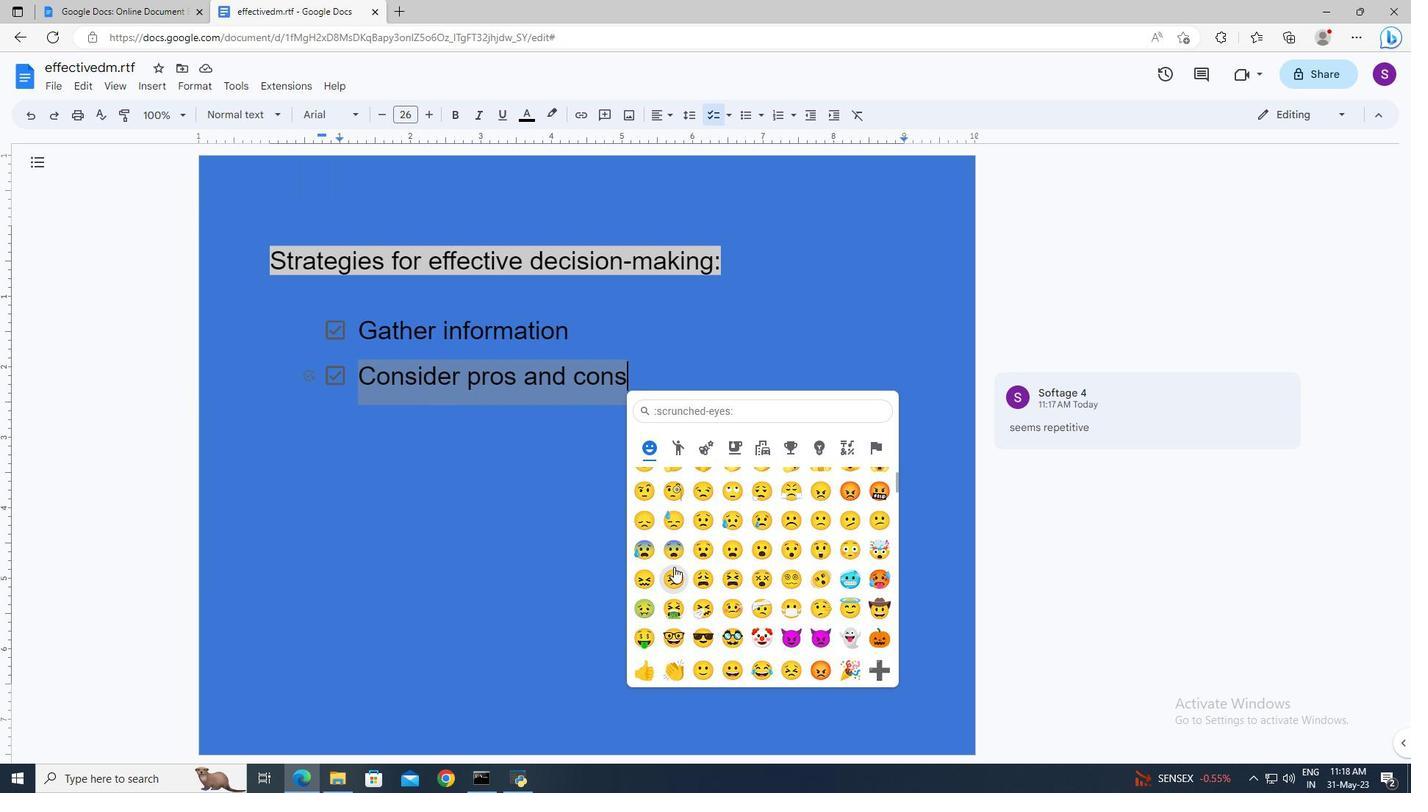
Action: Mouse scrolled (674, 566) with delta (0, 0)
Screenshot: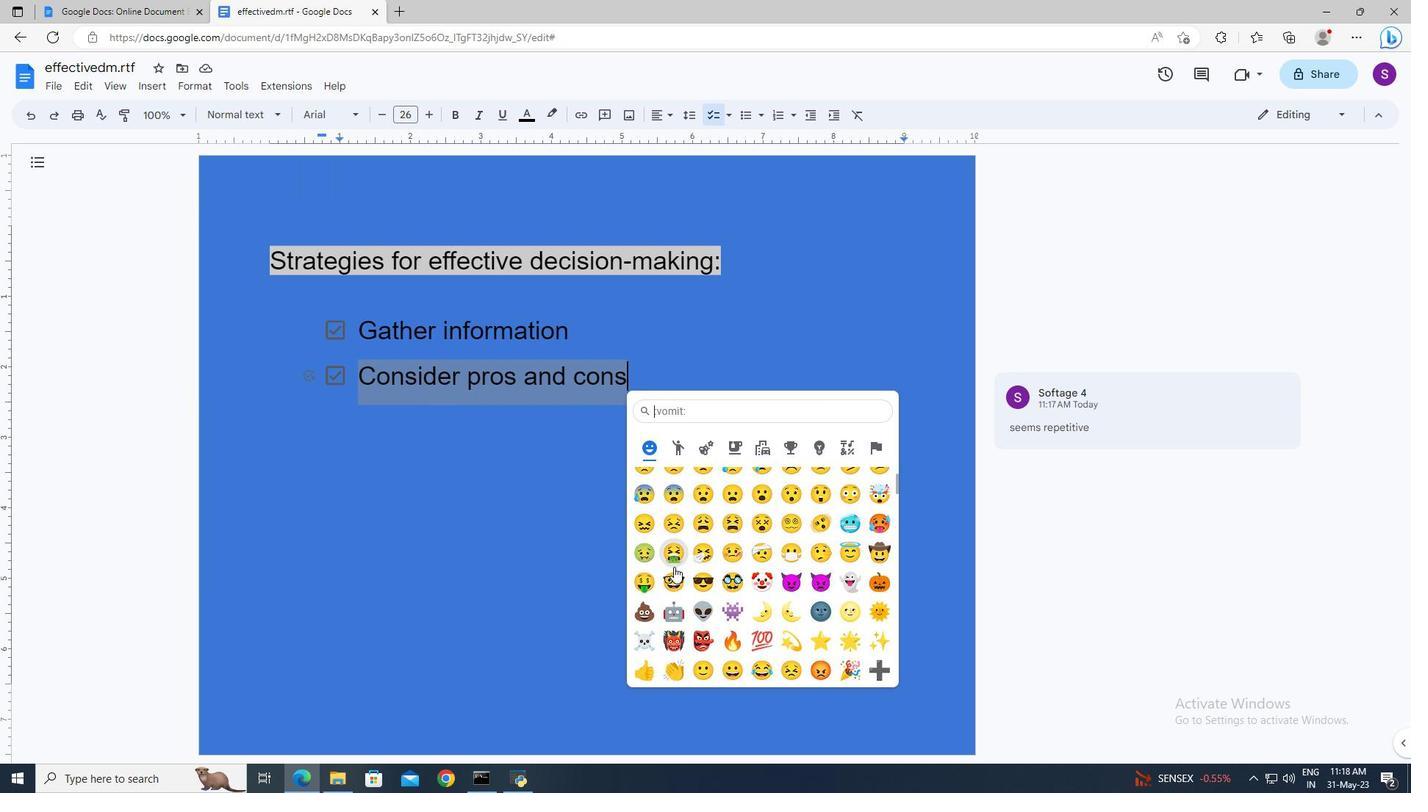 
Action: Mouse scrolled (674, 566) with delta (0, 0)
Screenshot: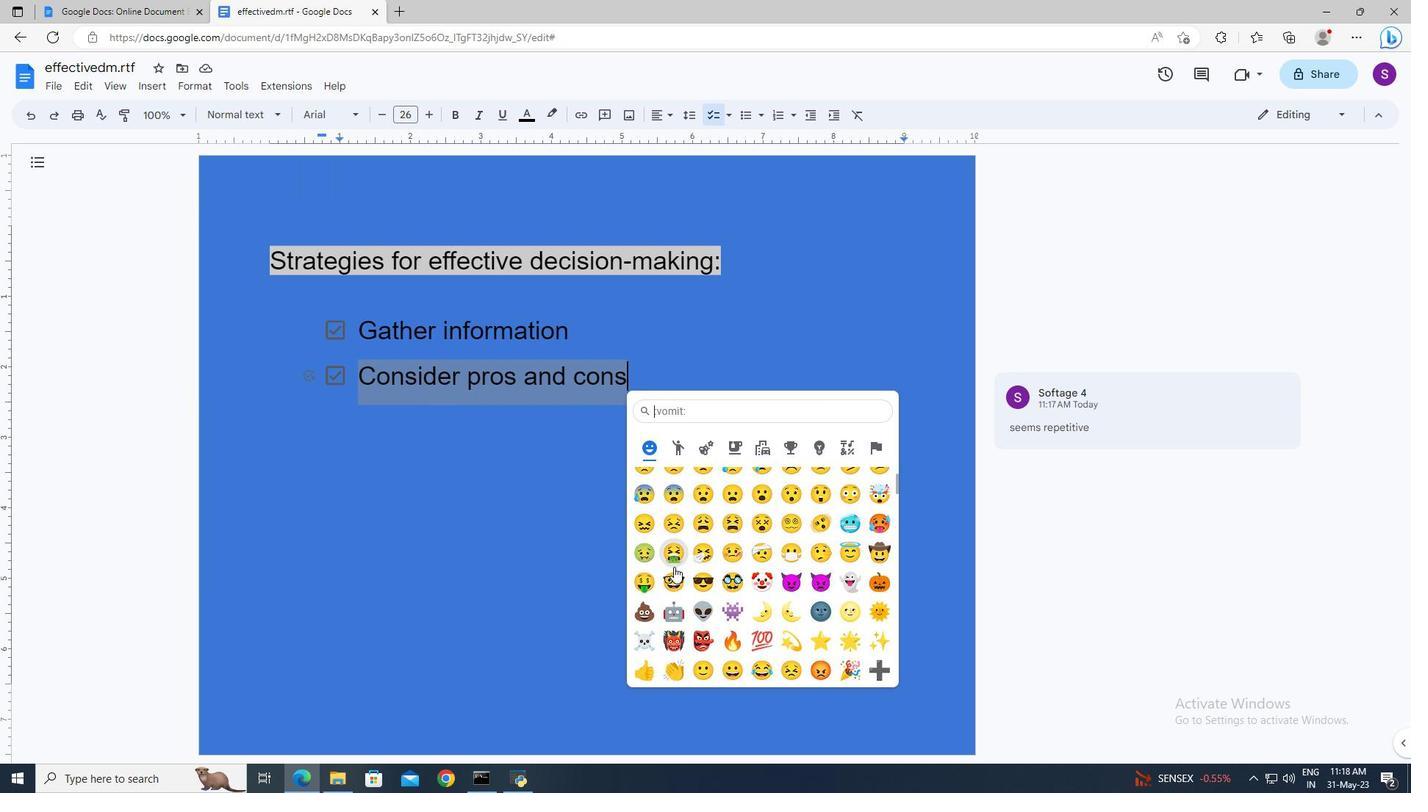 
Action: Mouse scrolled (674, 566) with delta (0, 0)
Screenshot: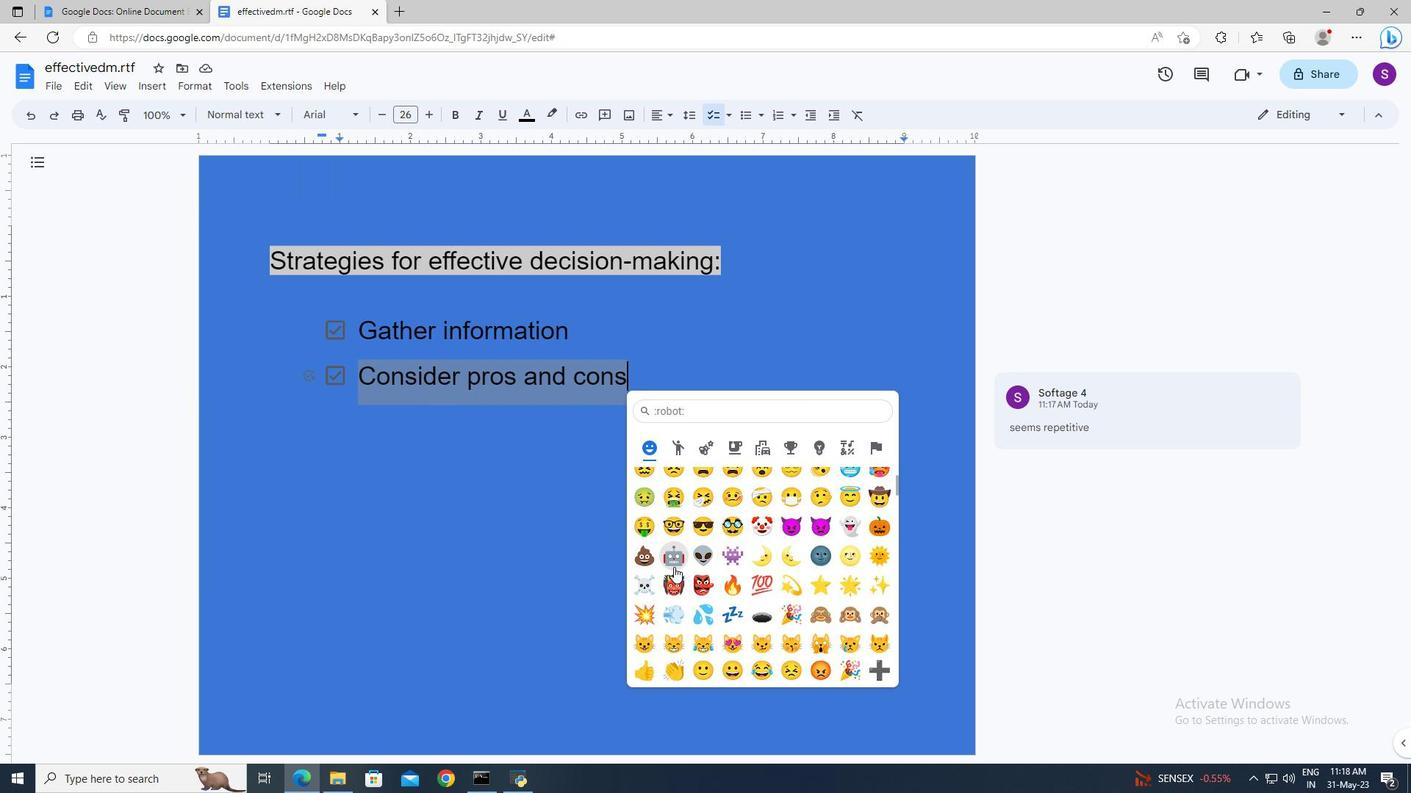 
Action: Mouse scrolled (674, 566) with delta (0, 0)
Screenshot: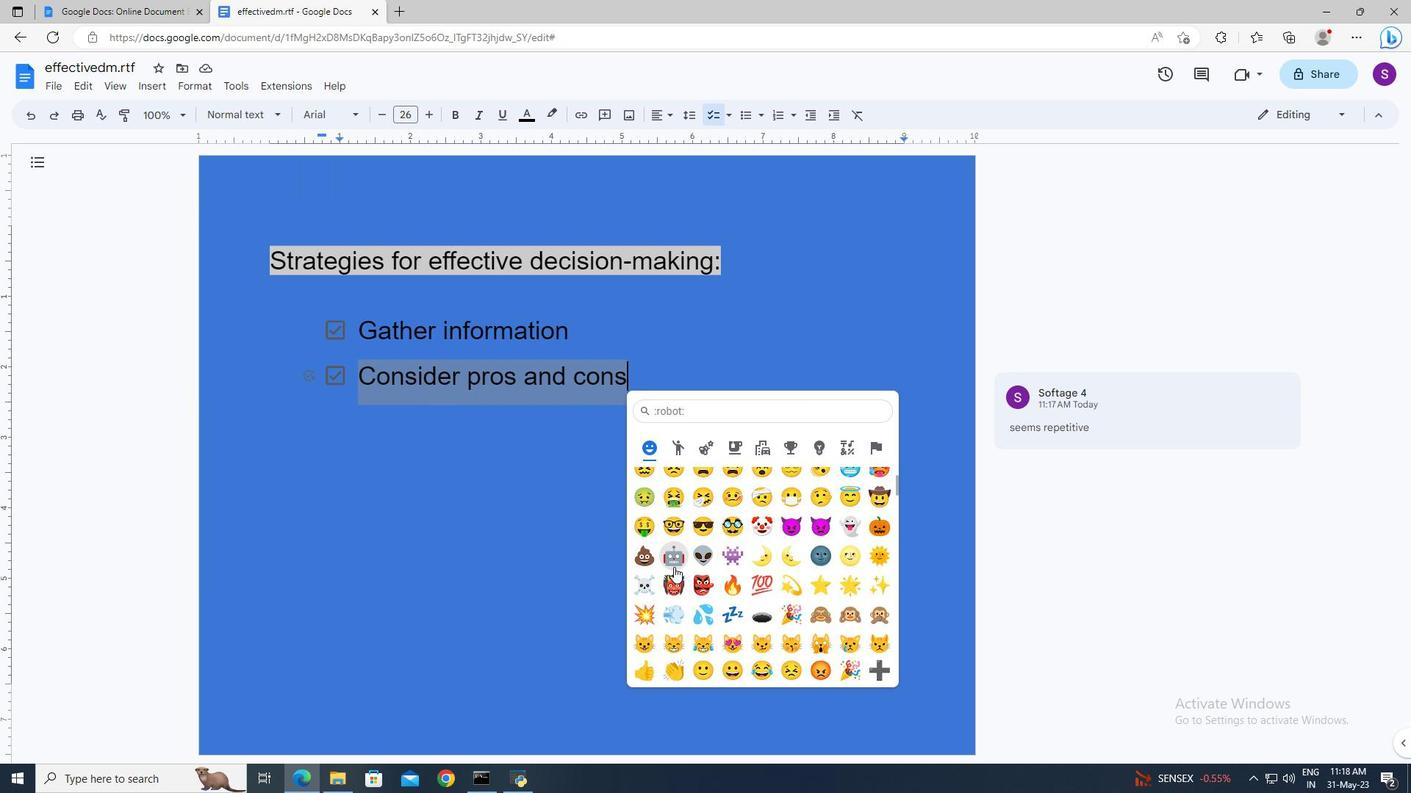 
Action: Mouse moved to (645, 614)
Screenshot: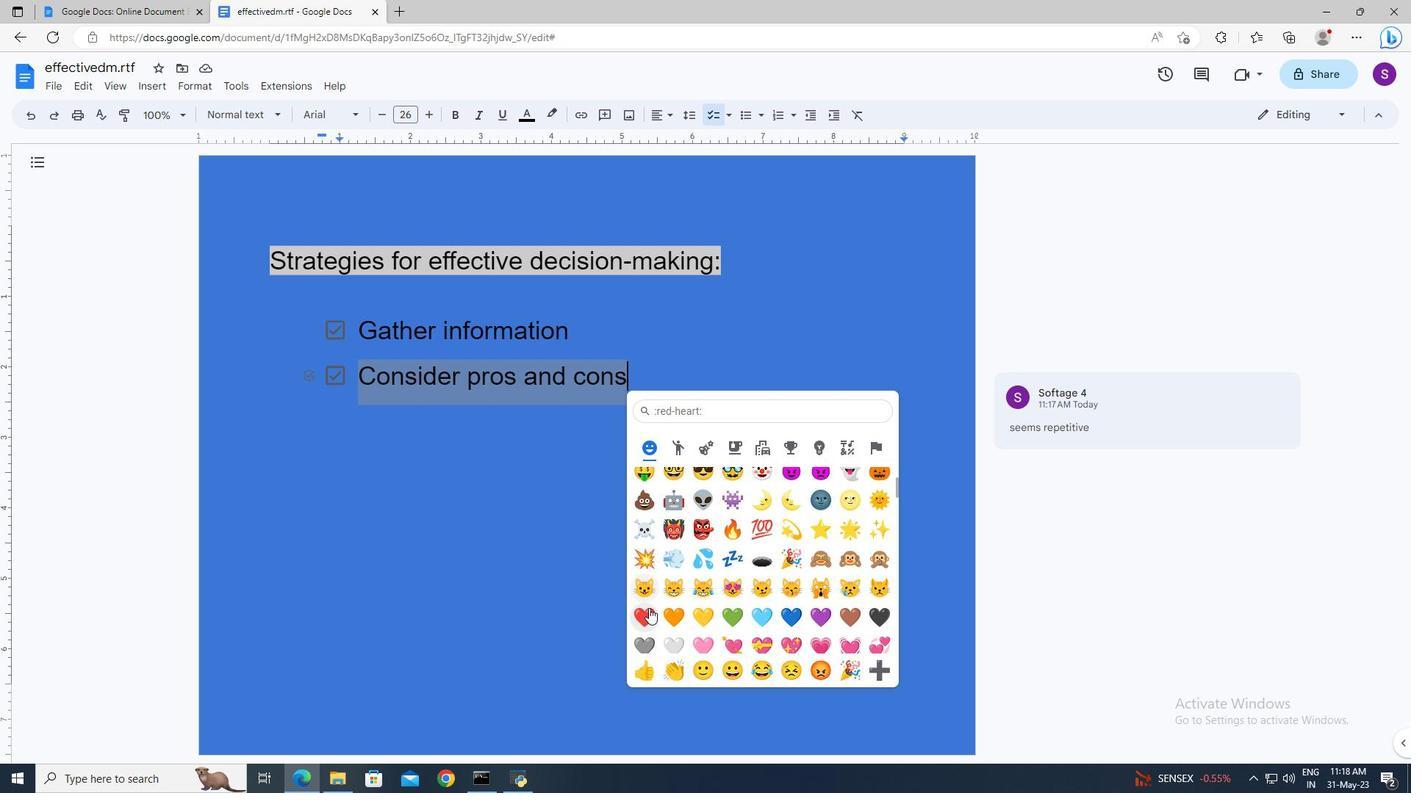 
Action: Mouse pressed left at (645, 614)
Screenshot: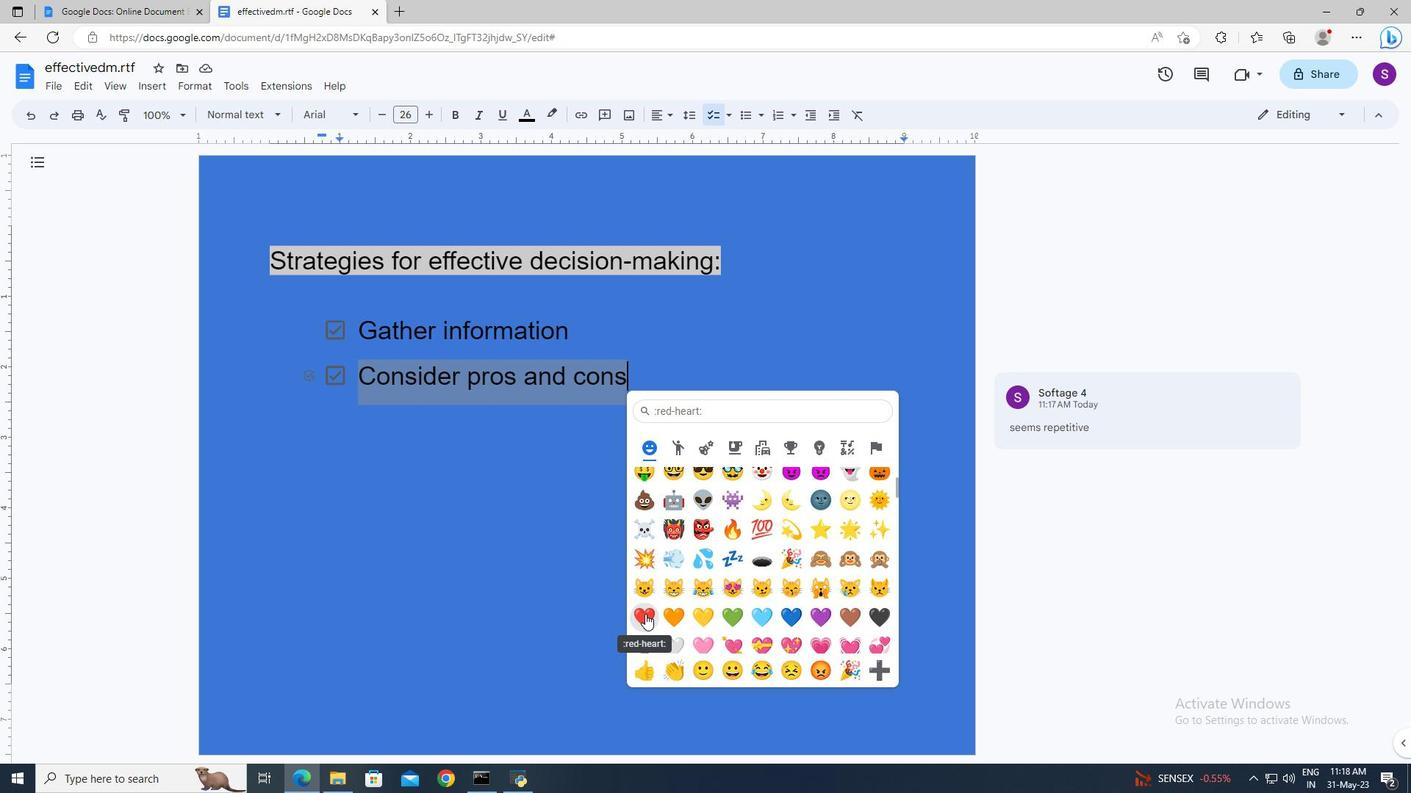 
Action: Mouse moved to (628, 377)
Screenshot: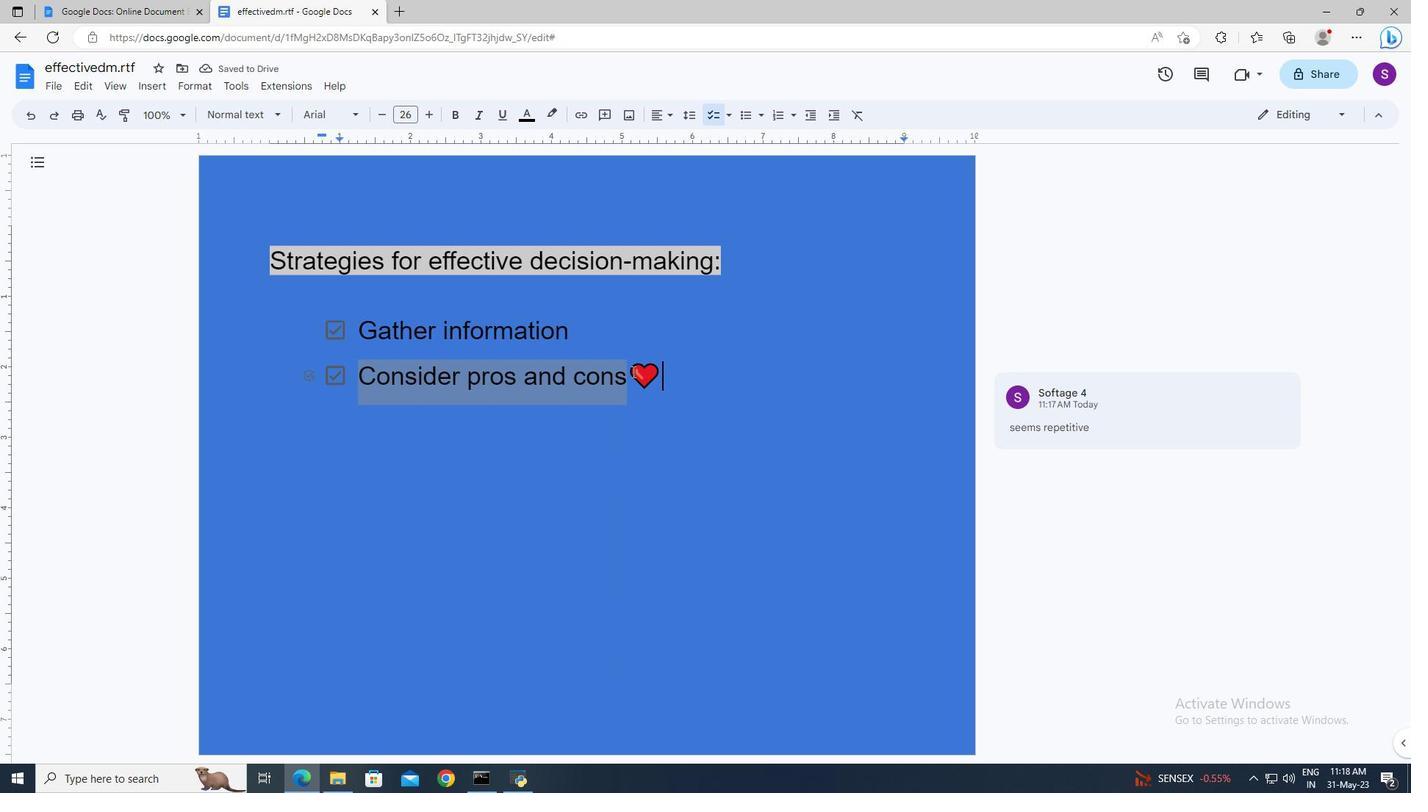 
Action: Mouse pressed left at (628, 377)
Screenshot: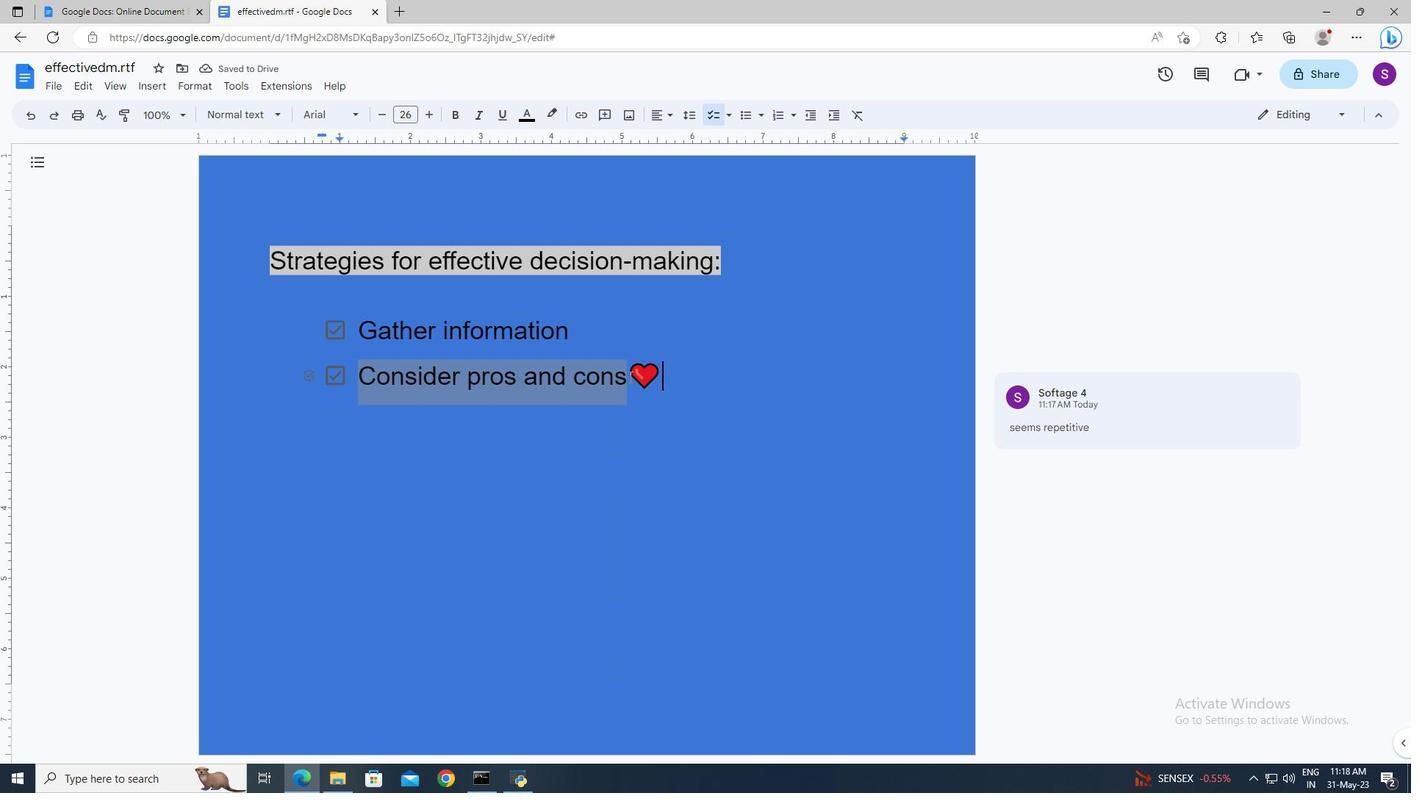 
Action: Key pressed <Key.shift><Key.up><Key.up>
Screenshot: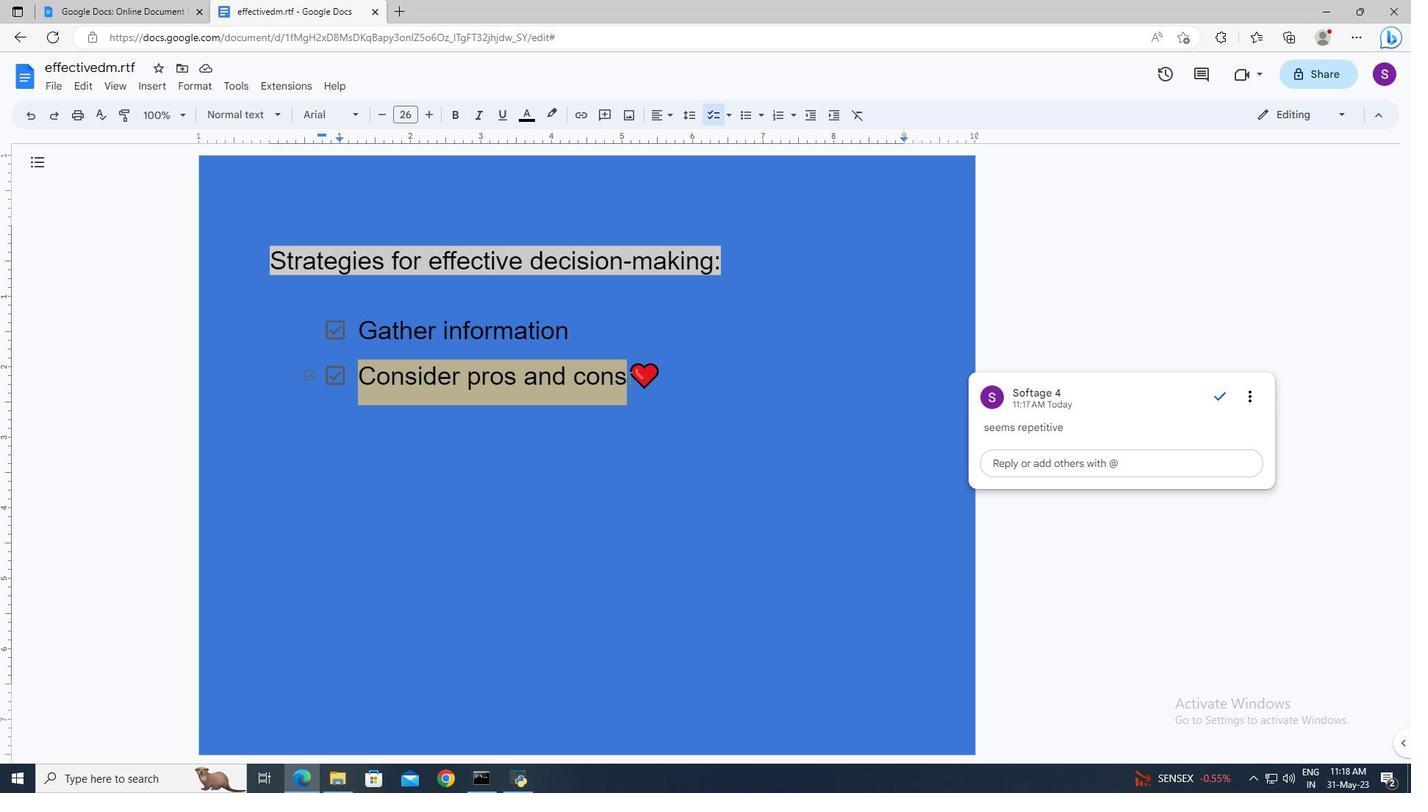 
Action: Mouse moved to (206, 90)
Screenshot: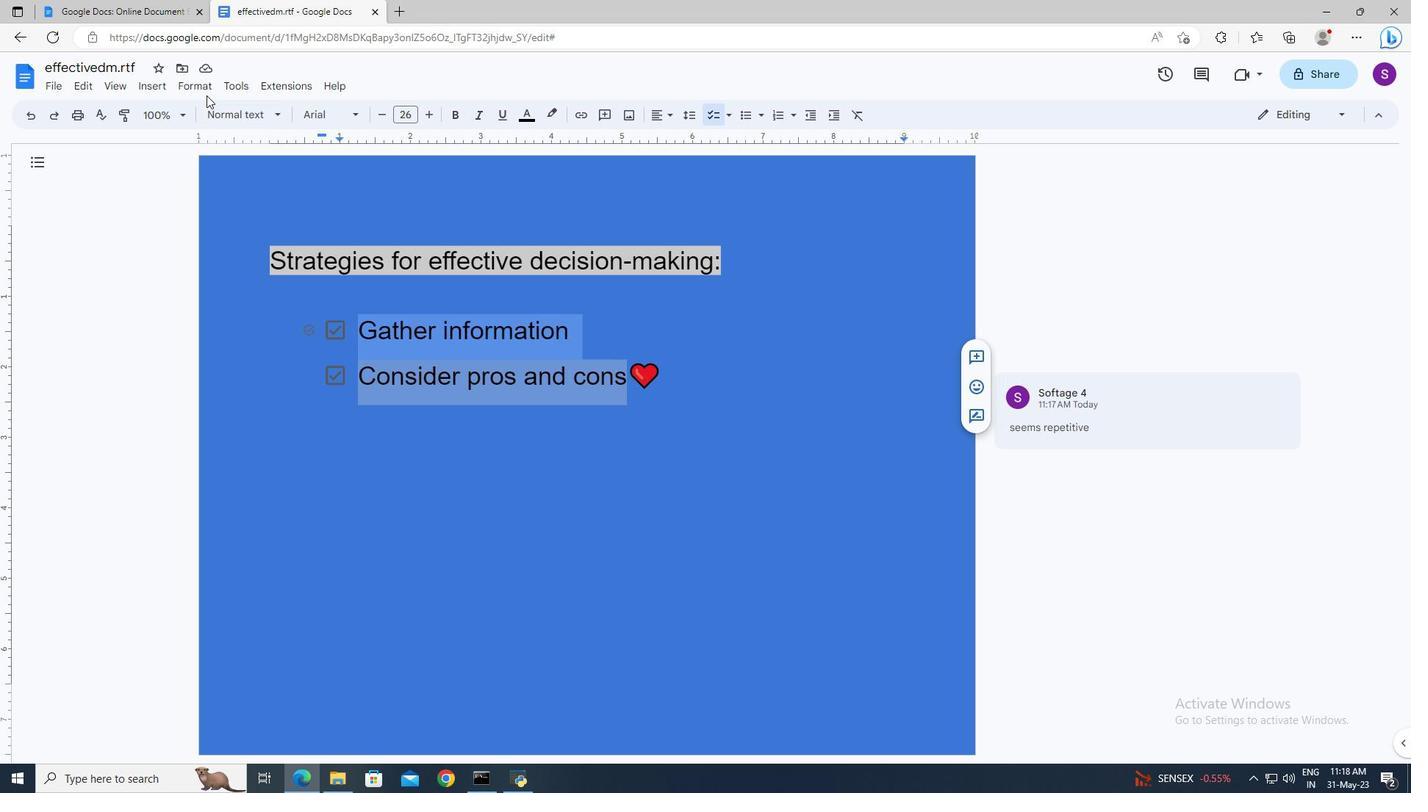 
Action: Mouse pressed left at (206, 90)
Screenshot: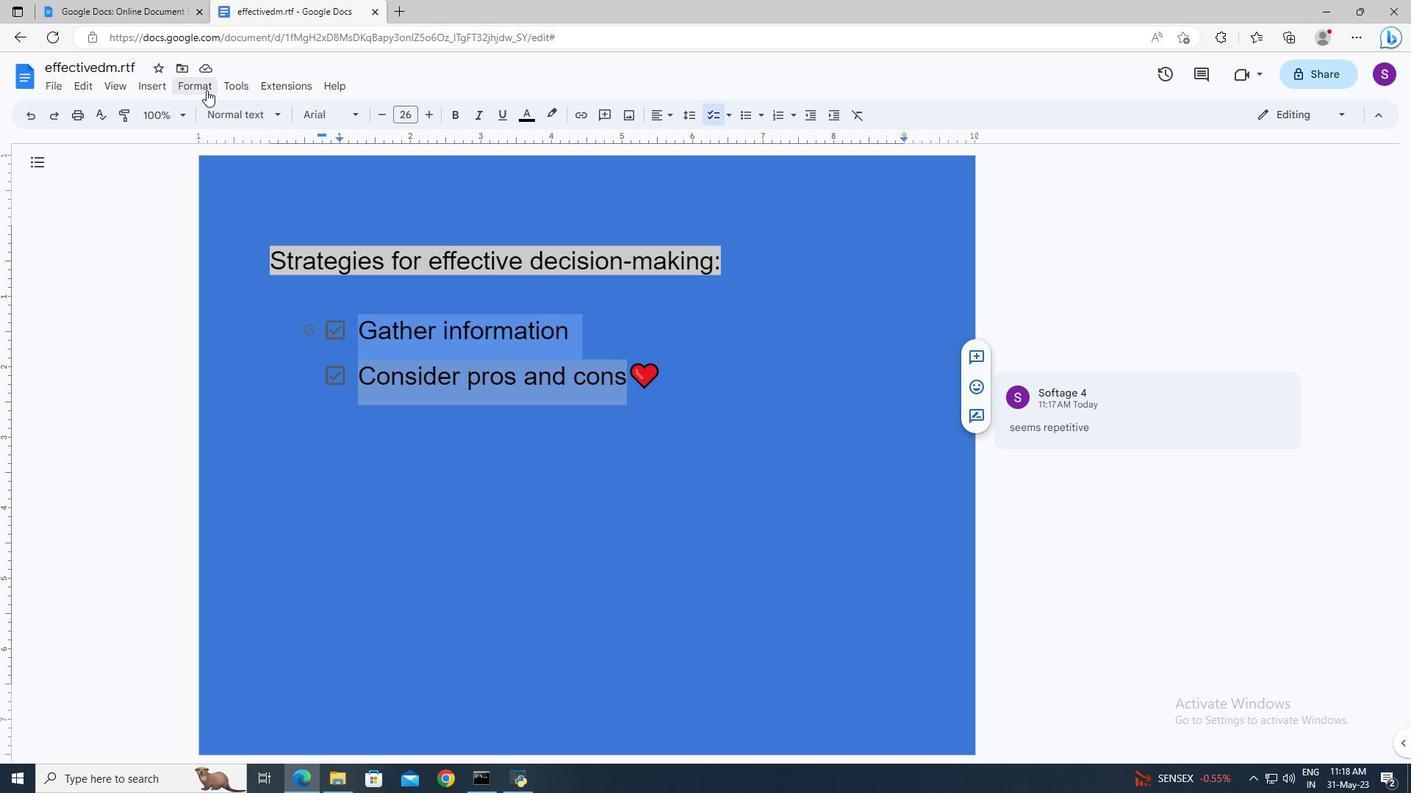 
Action: Mouse moved to (614, 299)
Screenshot: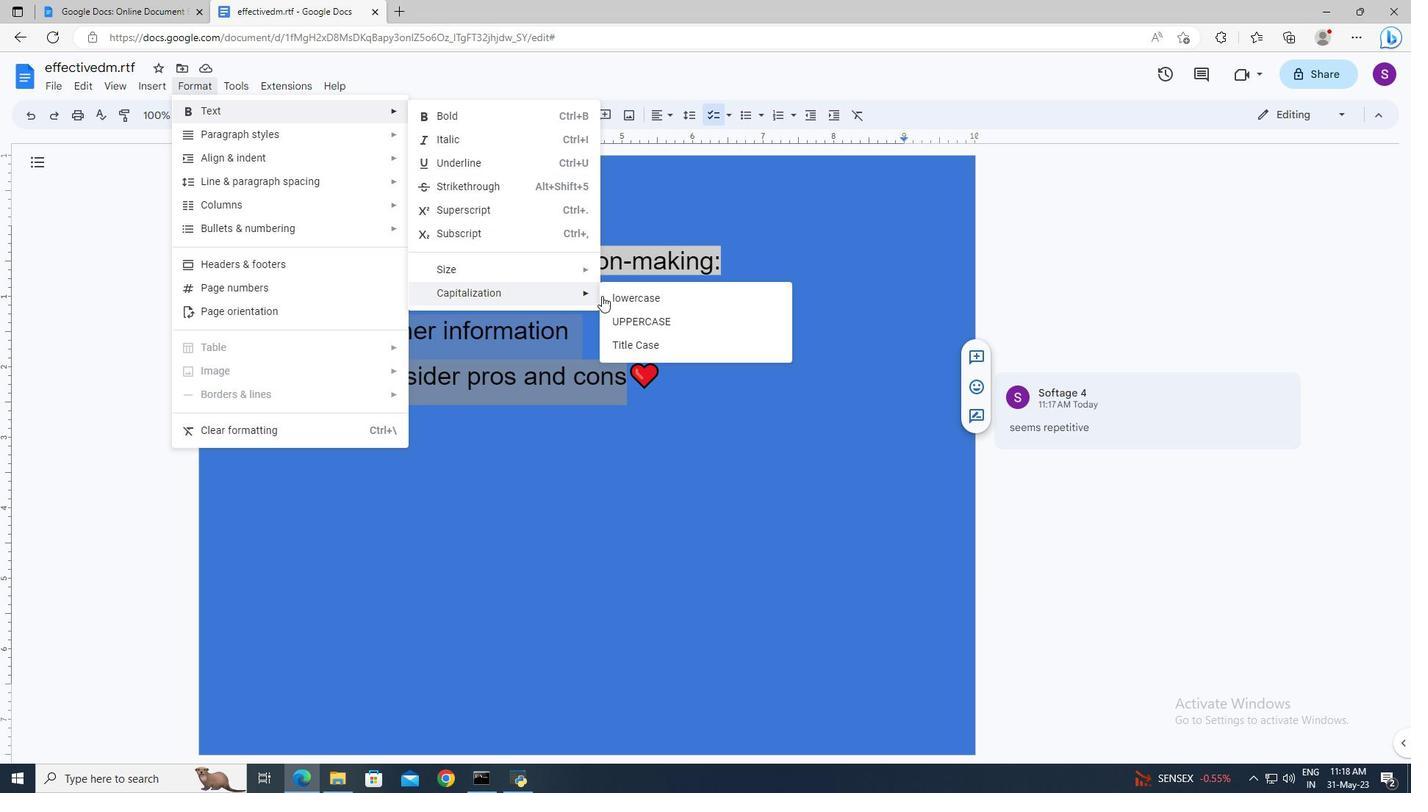 
Action: Mouse pressed left at (614, 299)
Screenshot: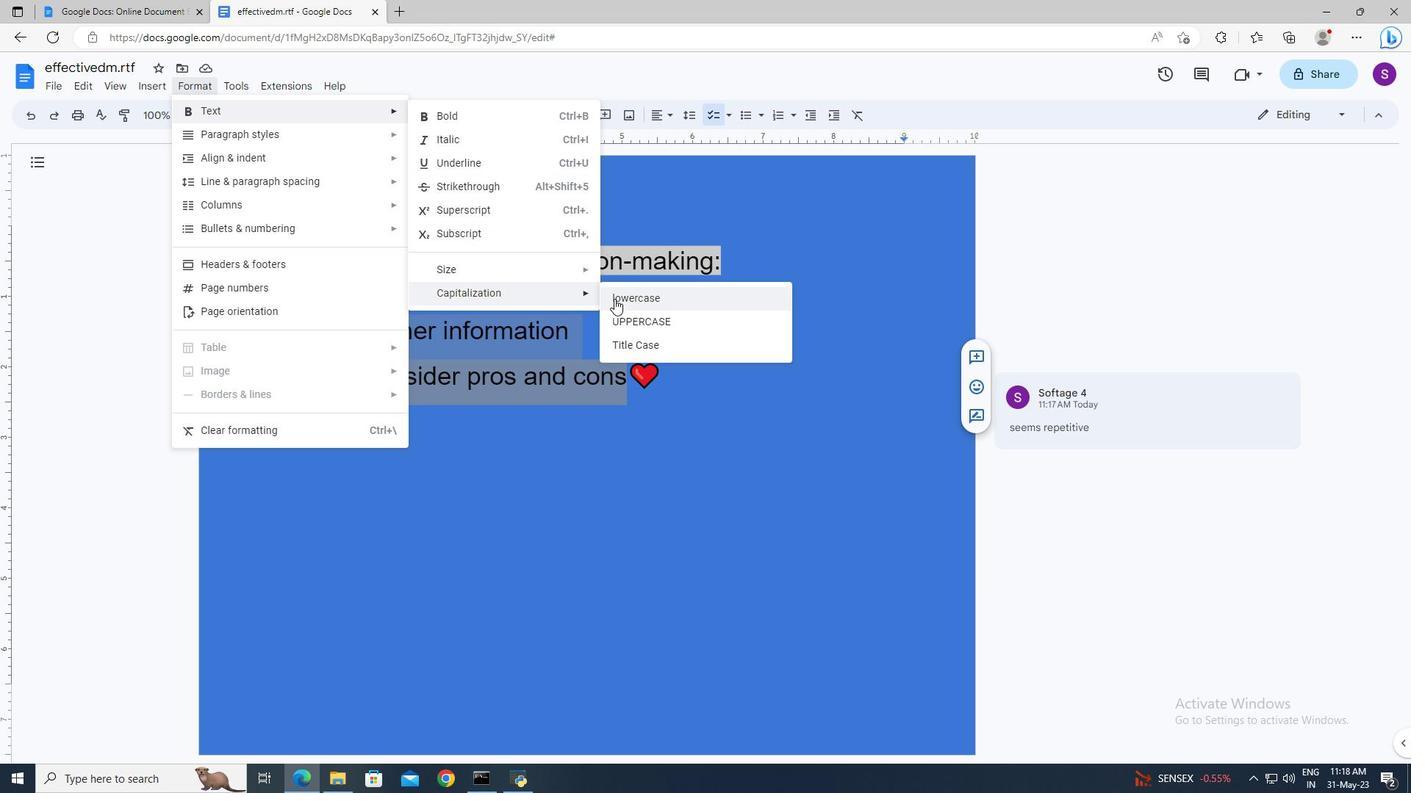 
Action: Mouse moved to (649, 390)
Screenshot: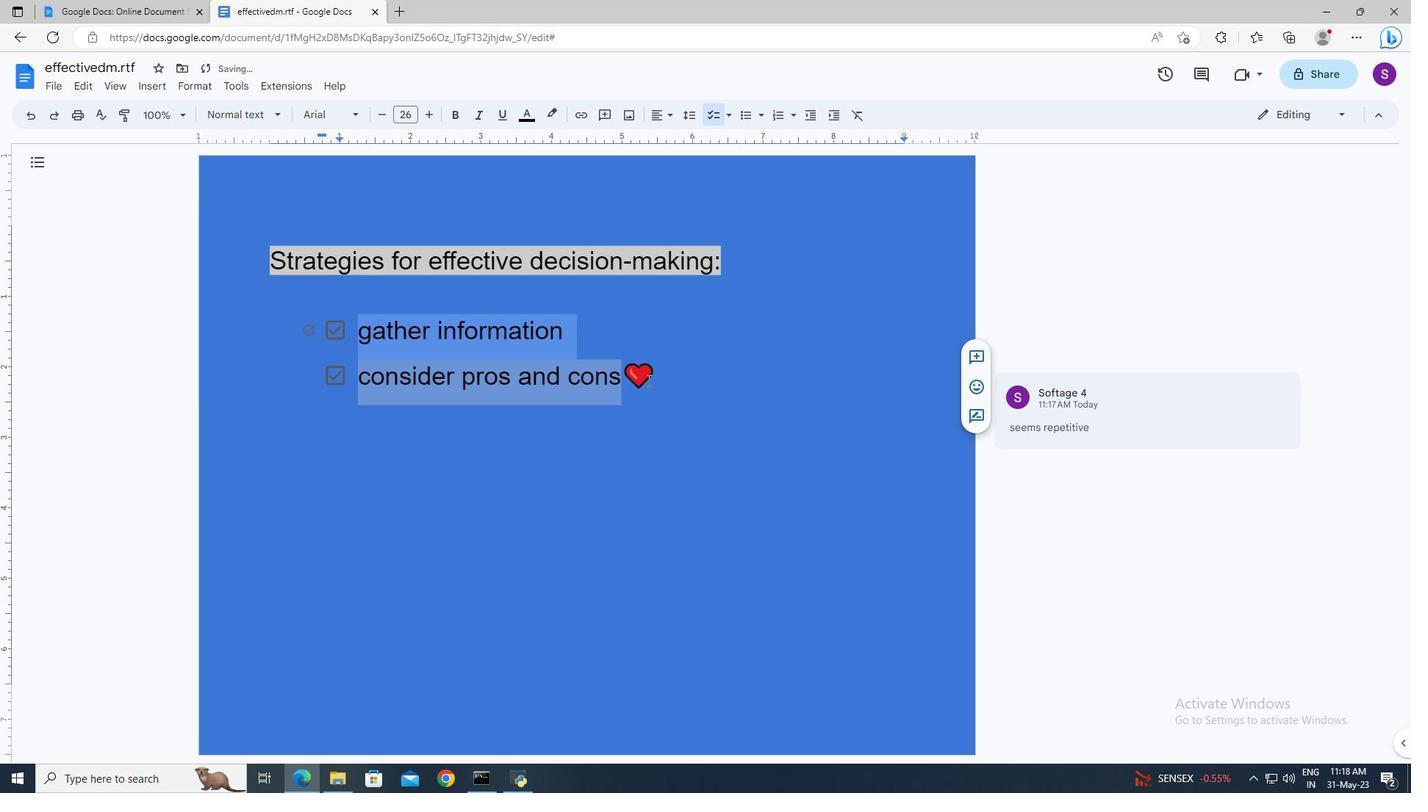 
Action: Mouse pressed left at (649, 390)
Screenshot: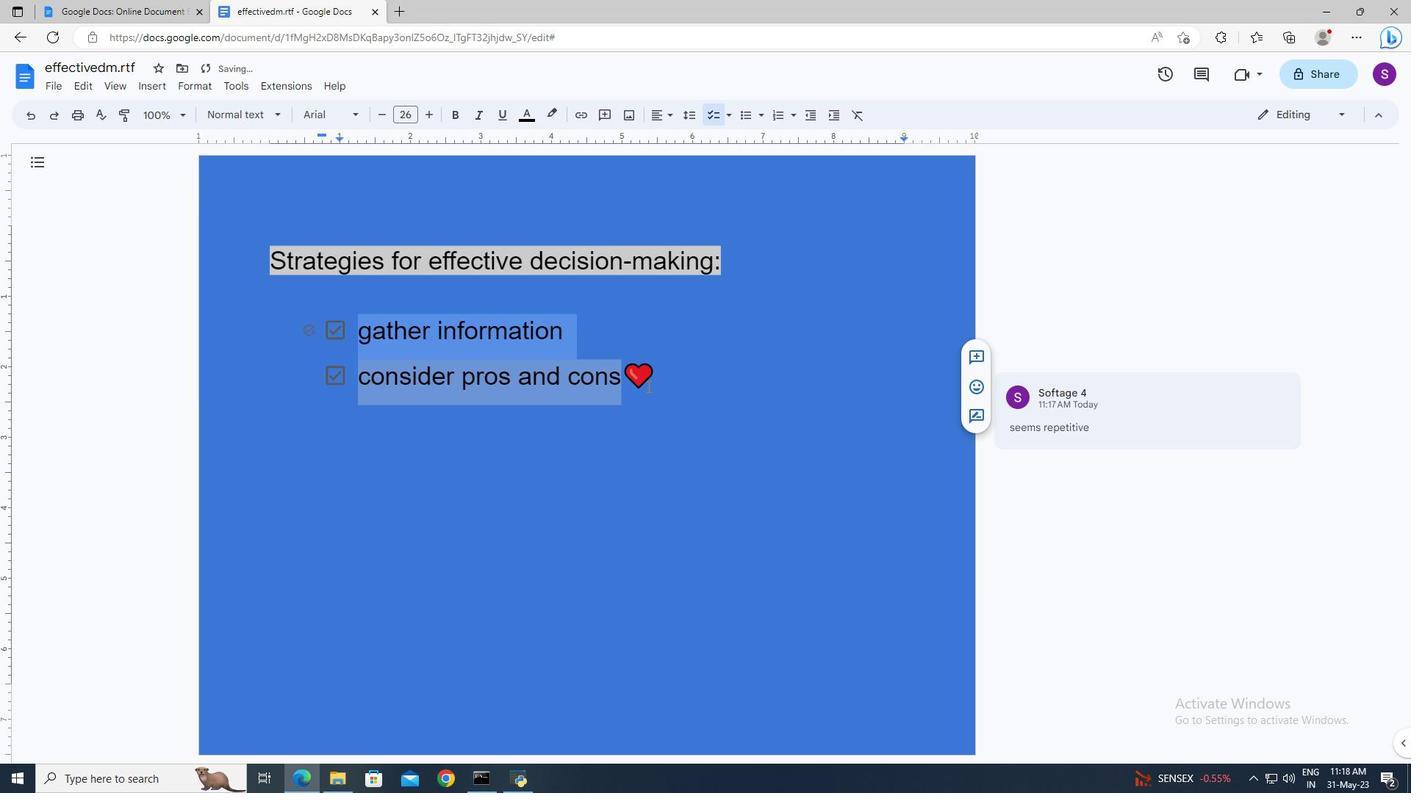 
